 Task: Look for space in Santiago de Querétaro, Mexico from 5th June, 2023 to 16th June, 2023 for 2 adults in price range Rs.14000 to Rs.18000. Place can be entire place with 1  bedroom having 1 bed and 1 bathroom. Property type can be house, flat, guest house, hotel. Booking option can be shelf check-in. Required host language is English.
Action: Mouse moved to (455, 104)
Screenshot: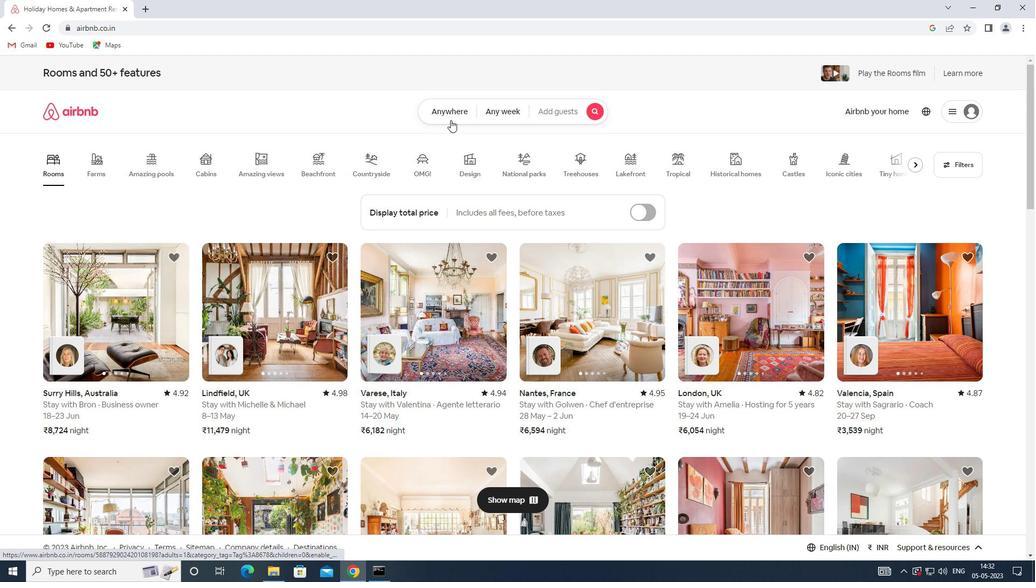 
Action: Mouse pressed left at (455, 104)
Screenshot: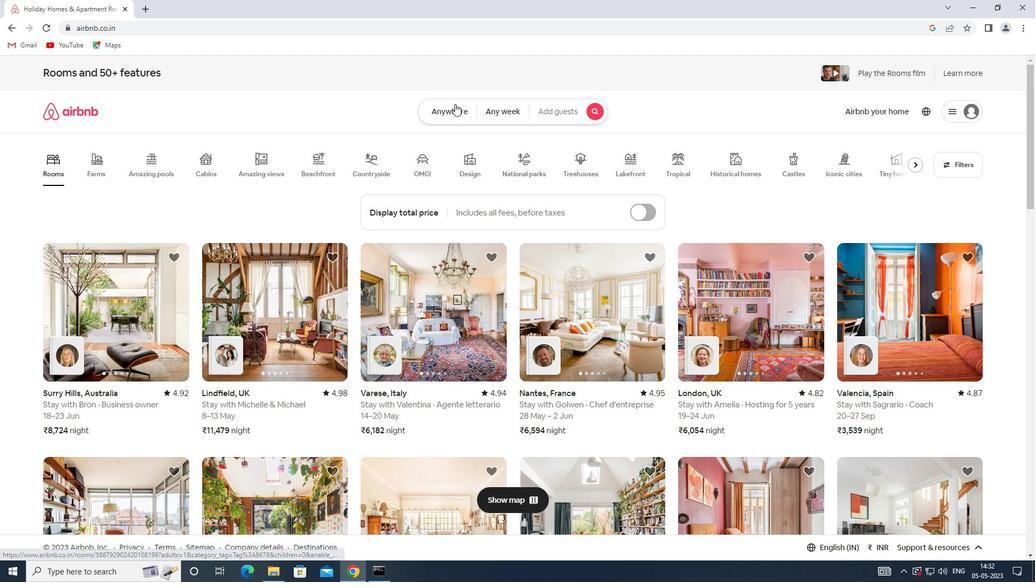 
Action: Mouse moved to (371, 143)
Screenshot: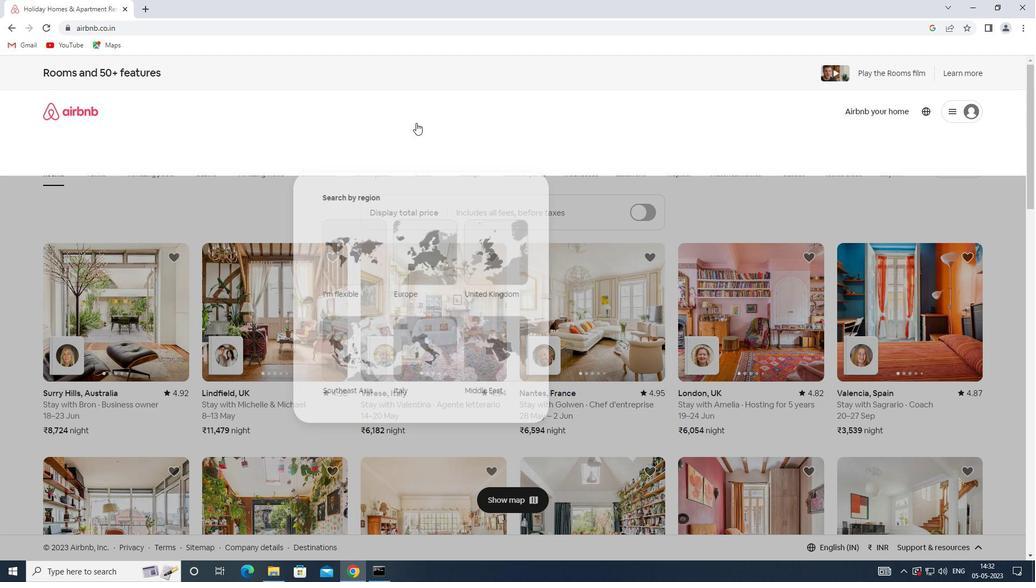 
Action: Mouse pressed left at (371, 143)
Screenshot: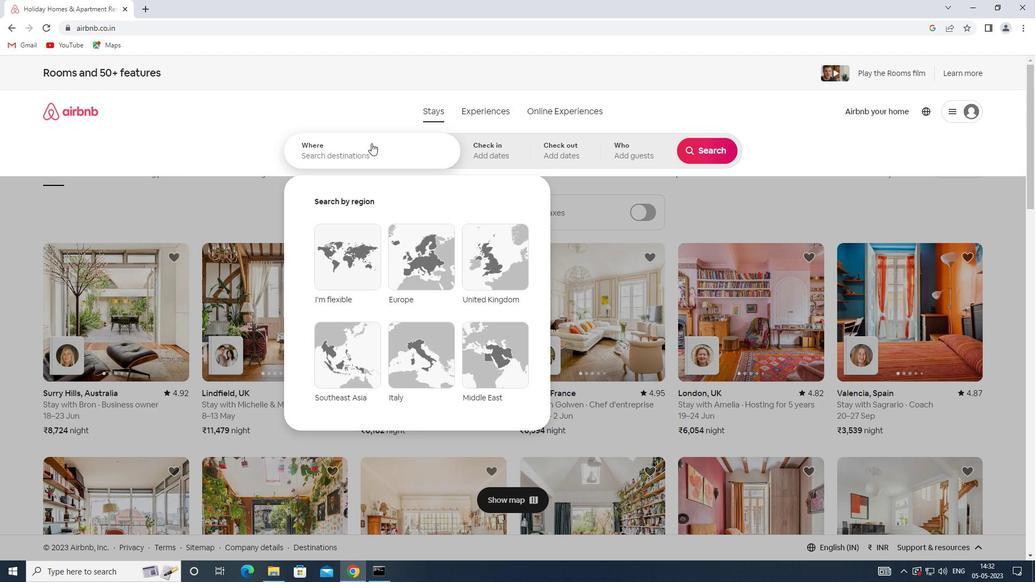
Action: Key pressed <Key.shift><Key.shift><Key.shift><Key.shift><Key.shift><Key.shift><Key.shift><Key.shift><Key.shift><Key.shift><Key.shift><Key.shift><Key.shift><Key.shift><Key.shift><Key.shift><Key.shift><Key.shift><Key.shift><Key.shift><Key.shift><Key.shift><Key.shift><Key.shift><Key.shift>SANTIAGO<Key.space>DE<Key.space><Key.shift>QUERETARO,<Key.shift><Key.shift>MEXICO
Screenshot: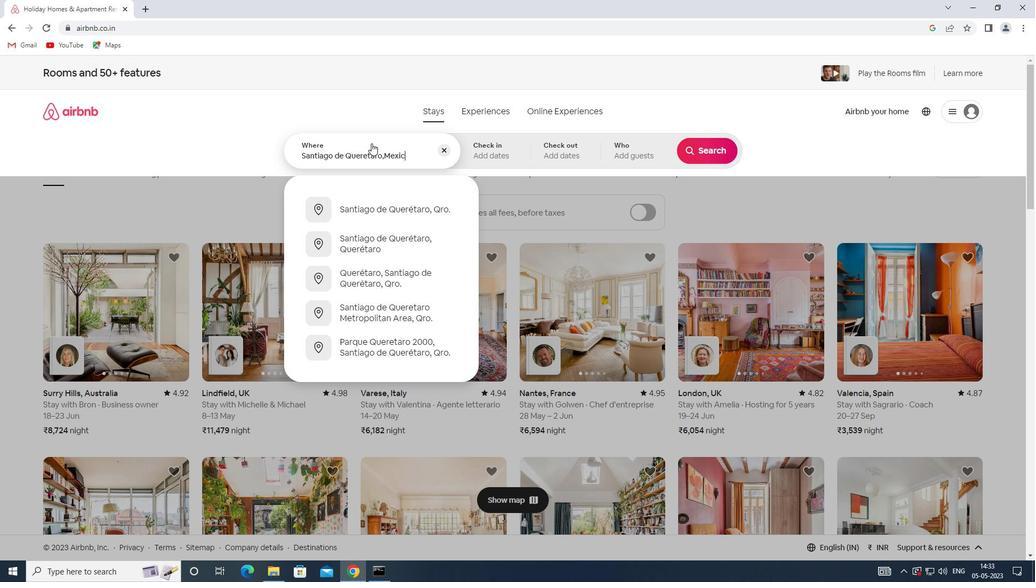 
Action: Mouse moved to (488, 156)
Screenshot: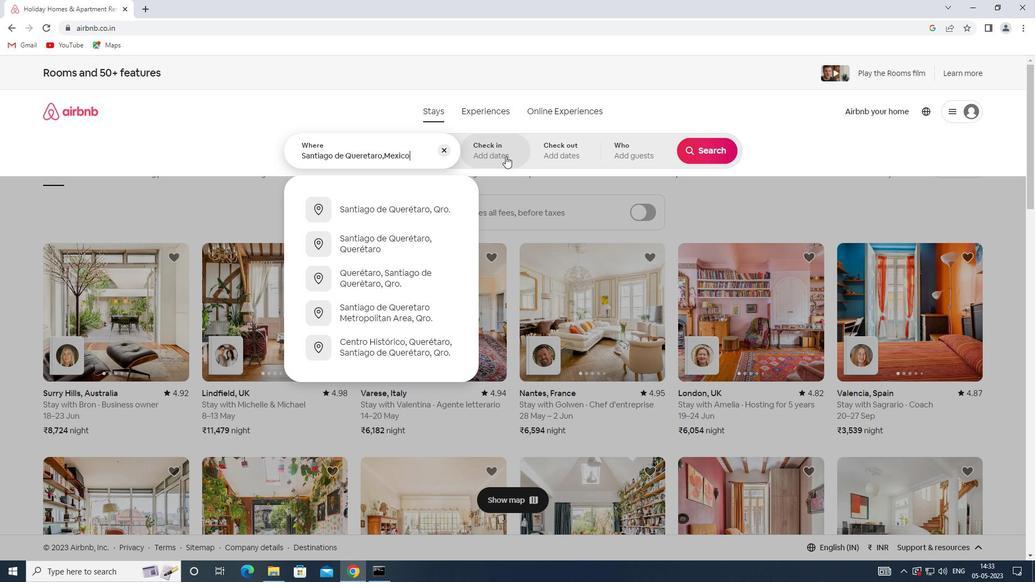 
Action: Mouse pressed left at (488, 156)
Screenshot: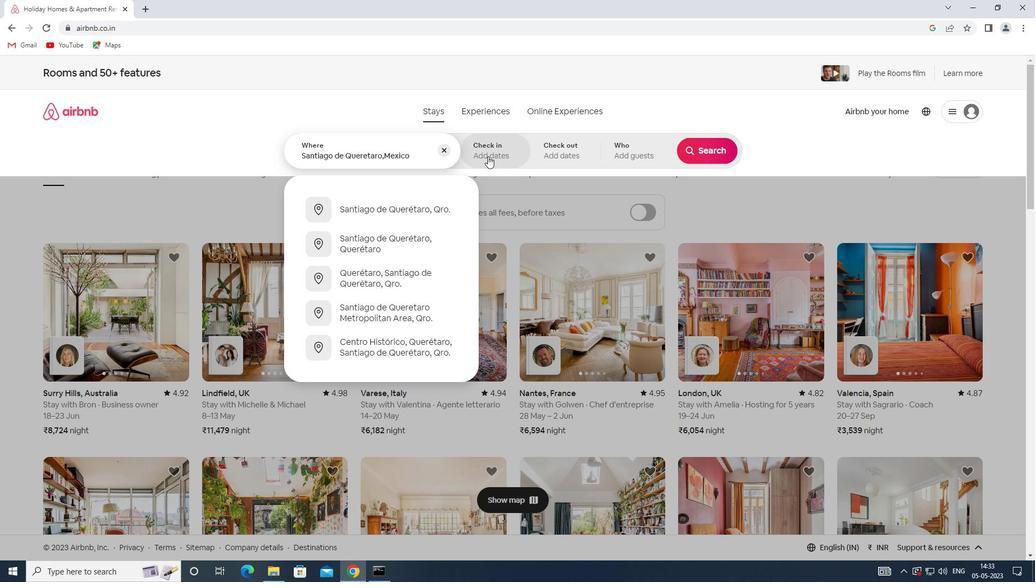 
Action: Mouse moved to (565, 310)
Screenshot: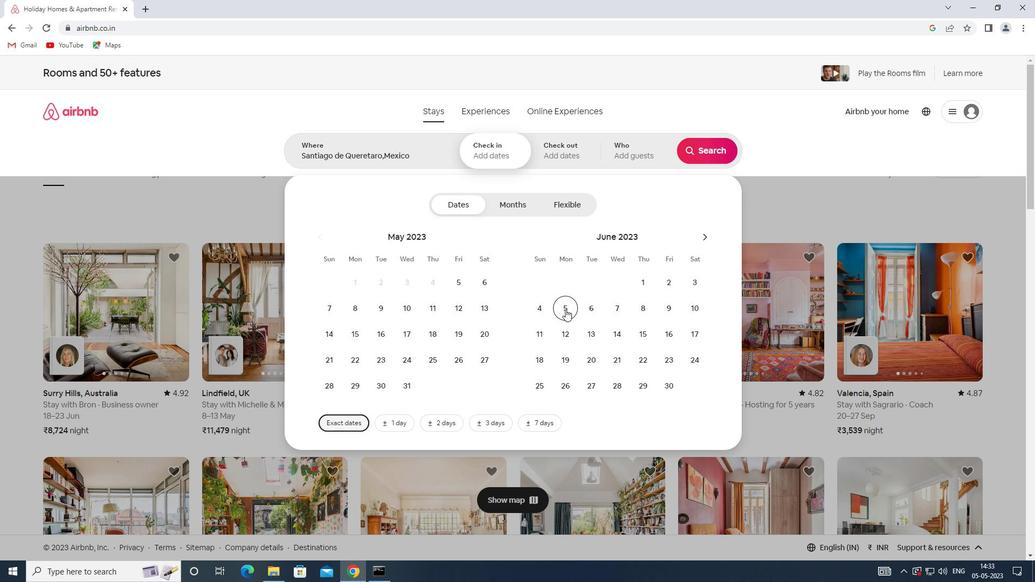 
Action: Mouse pressed left at (565, 310)
Screenshot: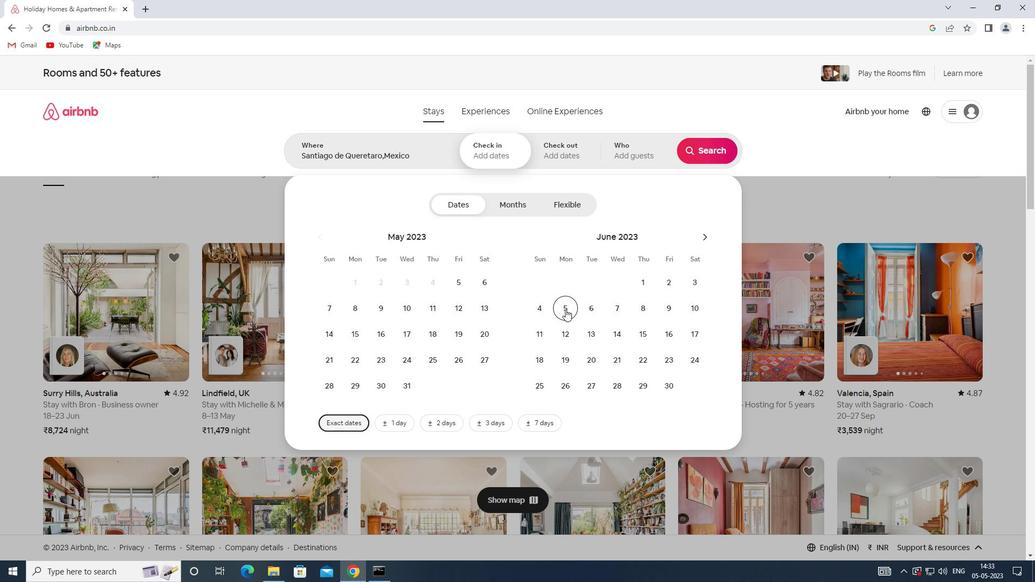 
Action: Mouse moved to (673, 333)
Screenshot: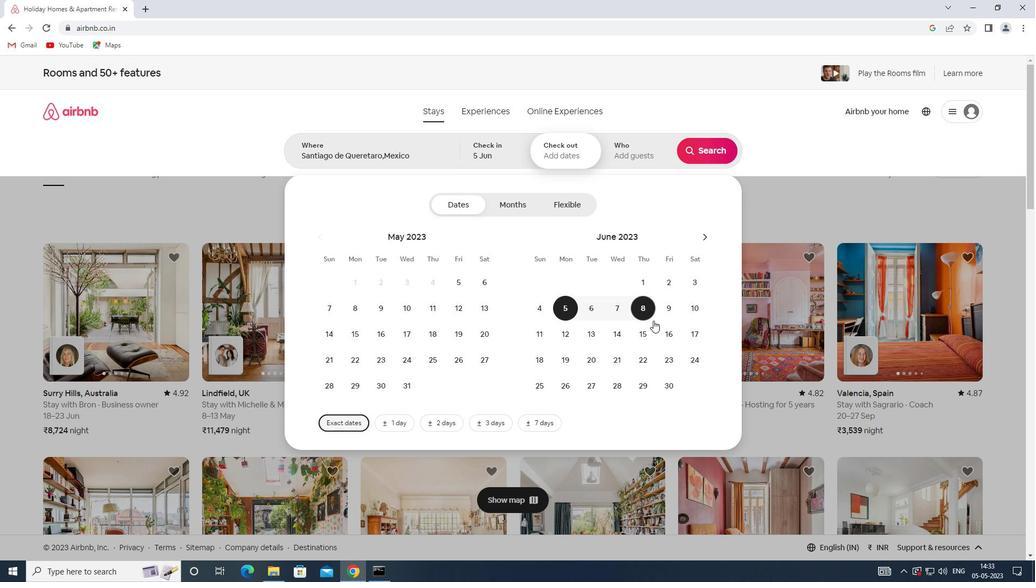 
Action: Mouse pressed left at (673, 333)
Screenshot: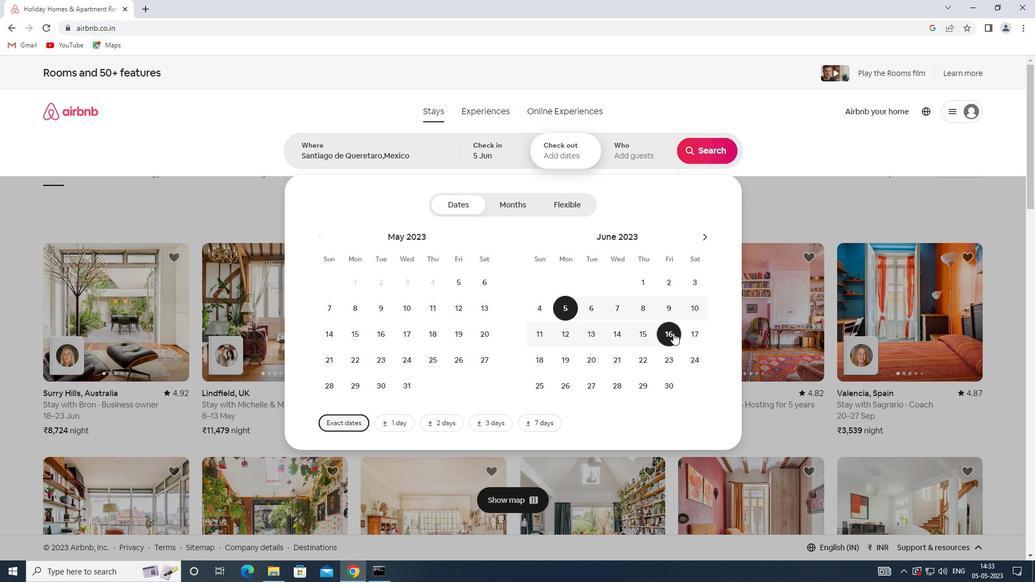 
Action: Mouse moved to (622, 158)
Screenshot: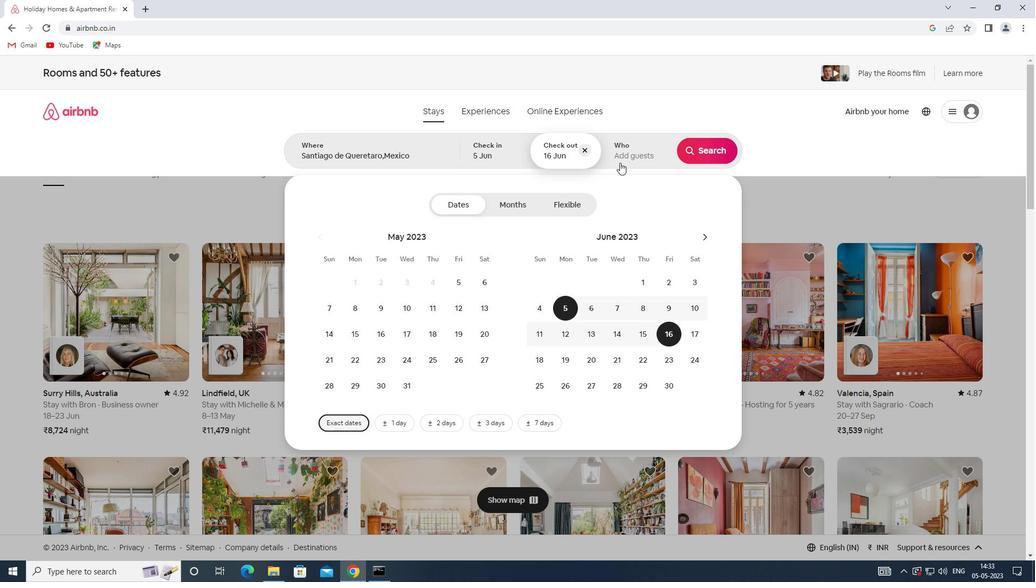 
Action: Mouse pressed left at (622, 158)
Screenshot: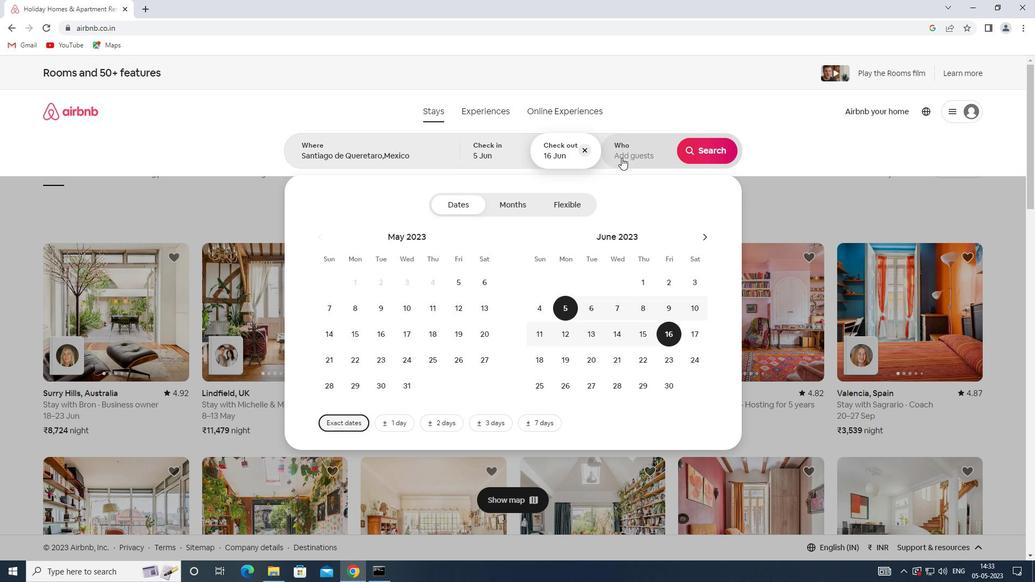 
Action: Mouse moved to (712, 207)
Screenshot: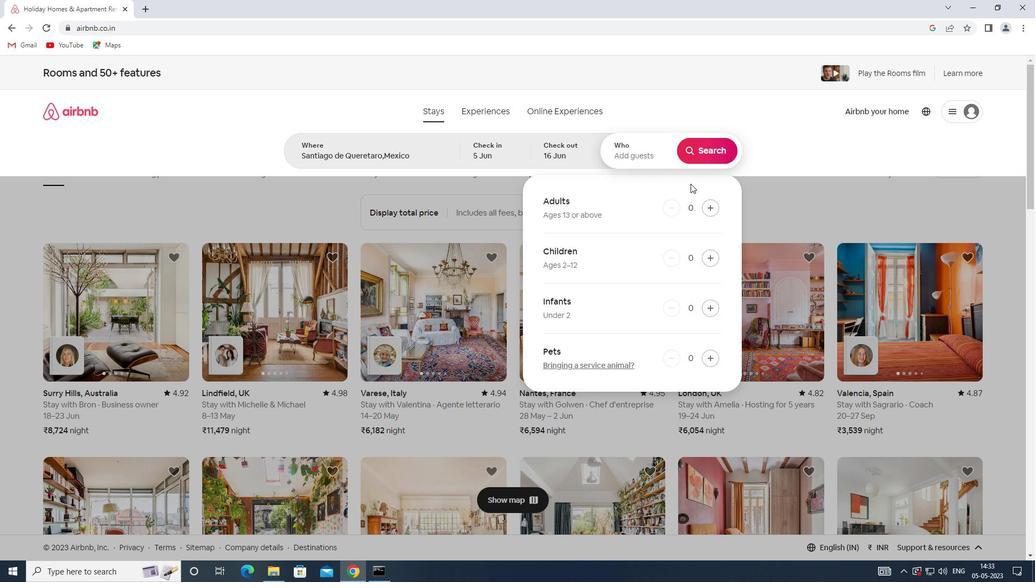 
Action: Mouse pressed left at (712, 207)
Screenshot: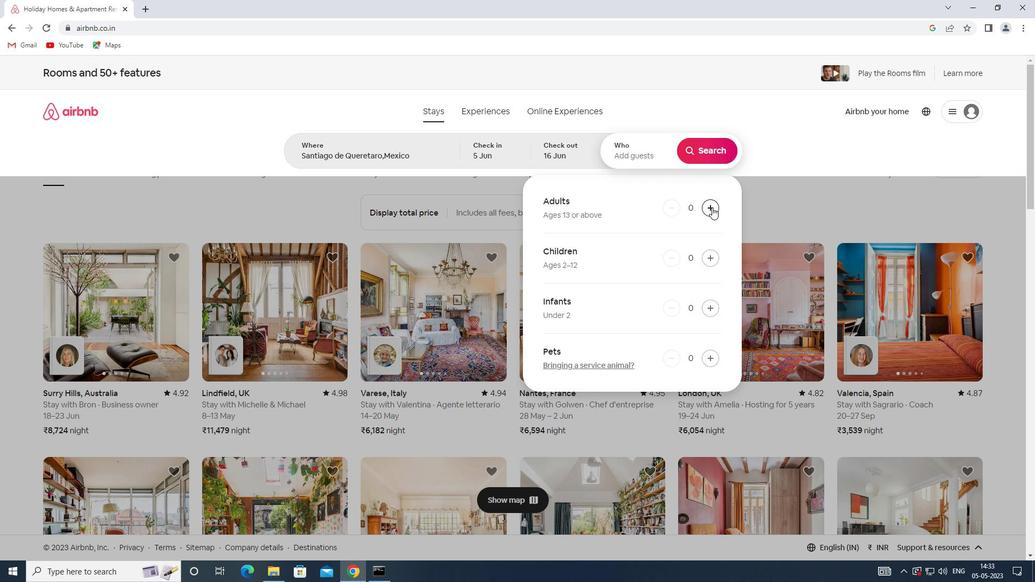 
Action: Mouse pressed left at (712, 207)
Screenshot: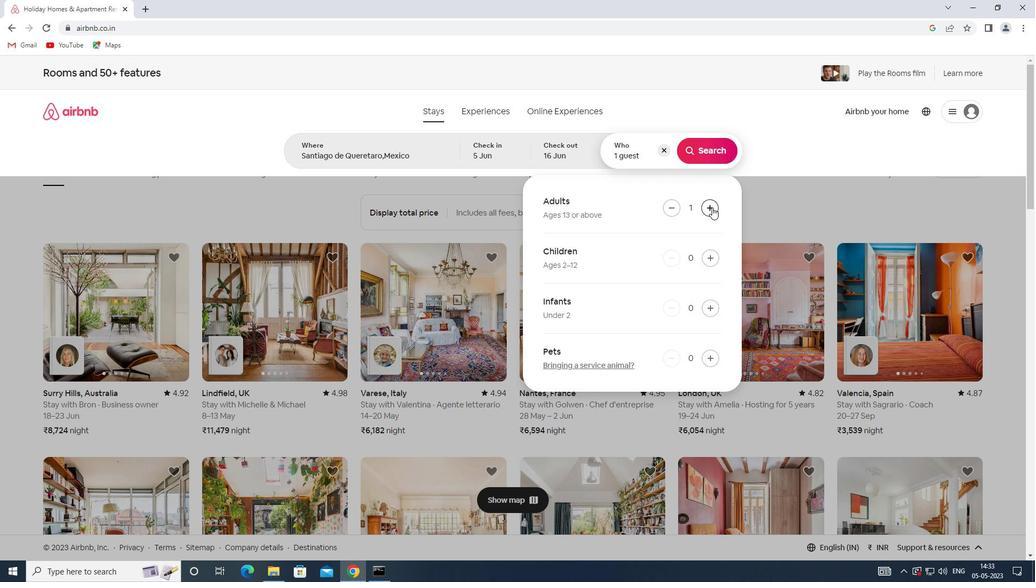 
Action: Mouse moved to (719, 146)
Screenshot: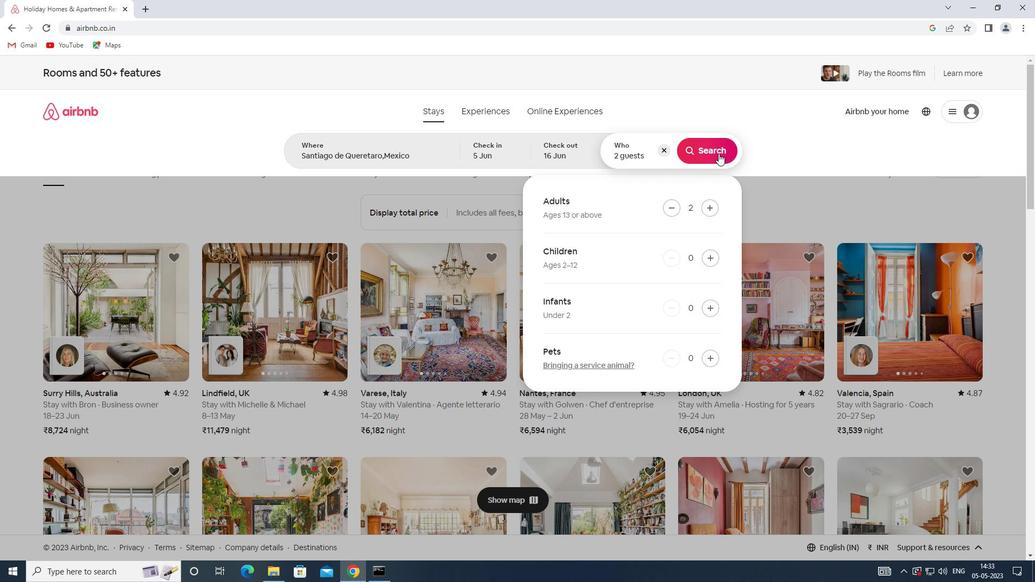 
Action: Mouse pressed left at (719, 146)
Screenshot: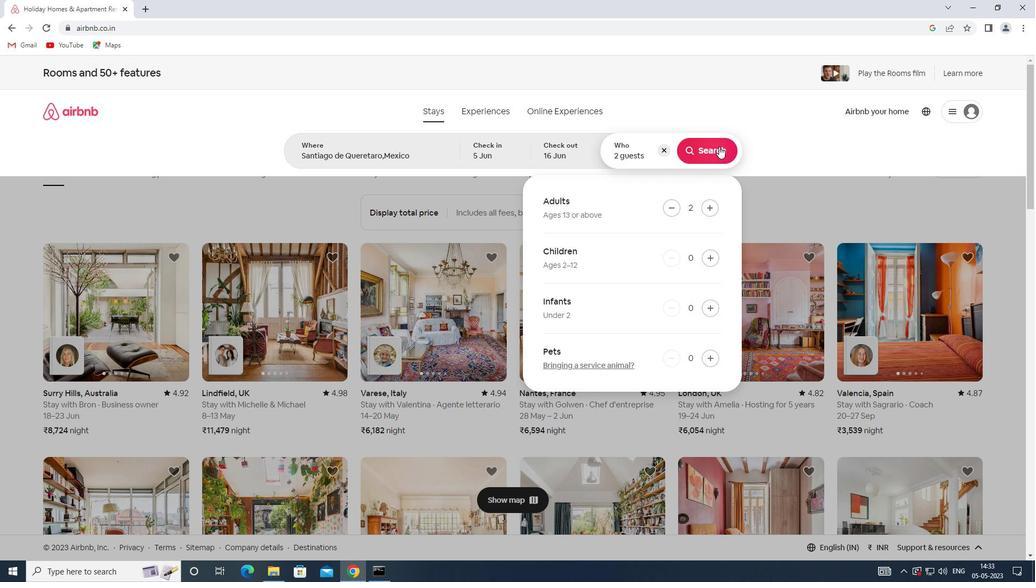 
Action: Mouse moved to (975, 116)
Screenshot: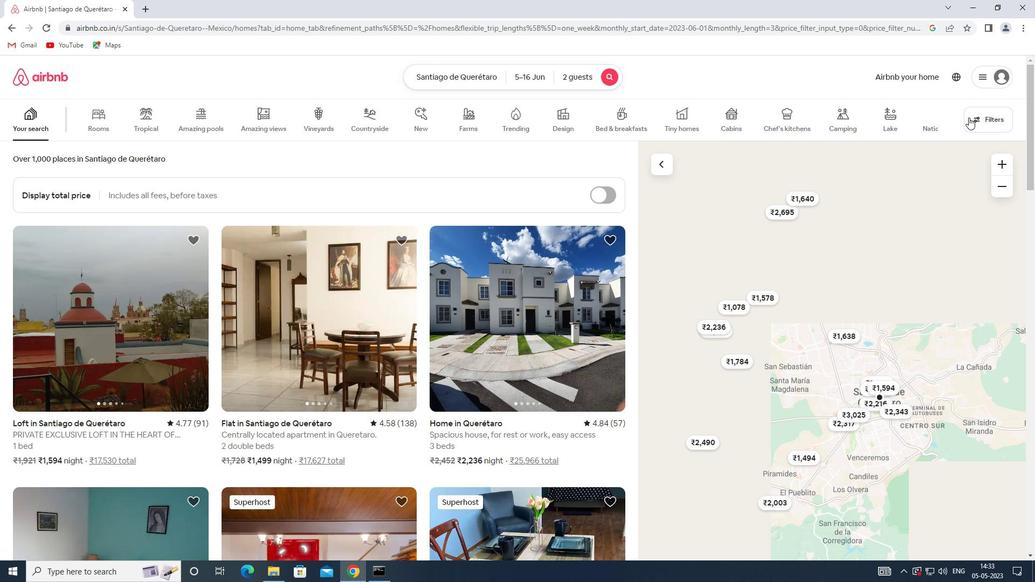 
Action: Mouse pressed left at (975, 116)
Screenshot: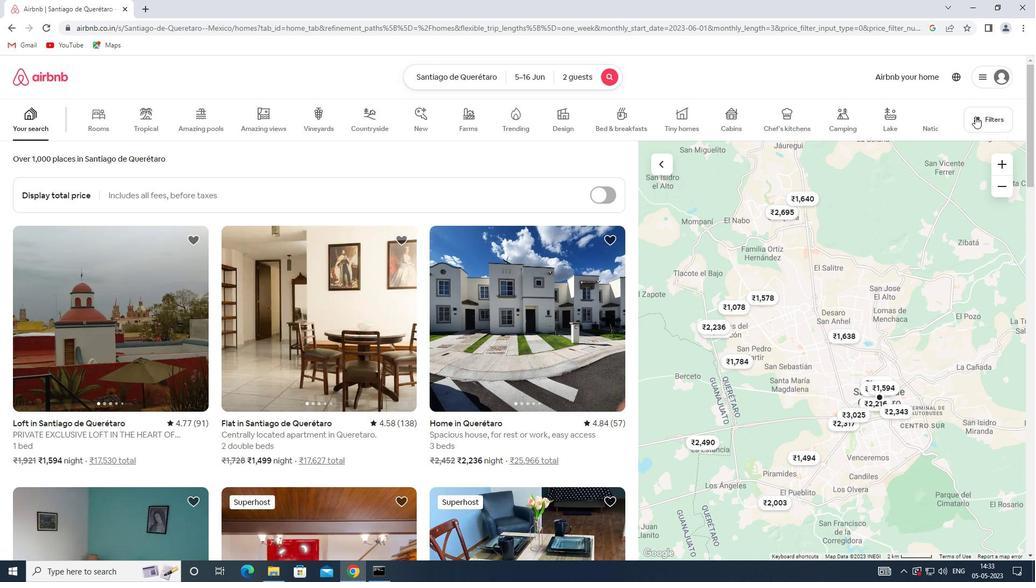 
Action: Mouse moved to (390, 384)
Screenshot: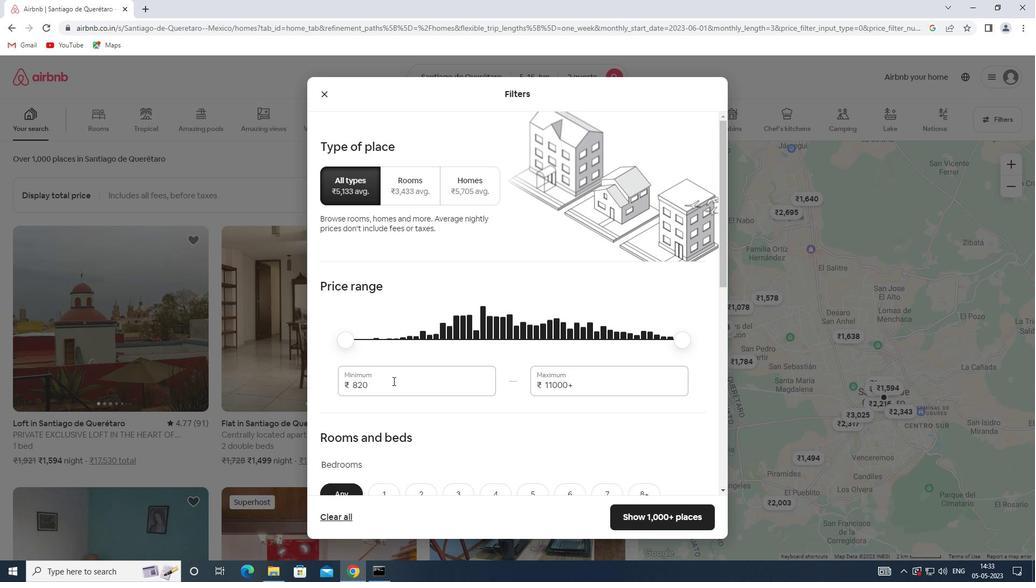
Action: Mouse pressed left at (390, 384)
Screenshot: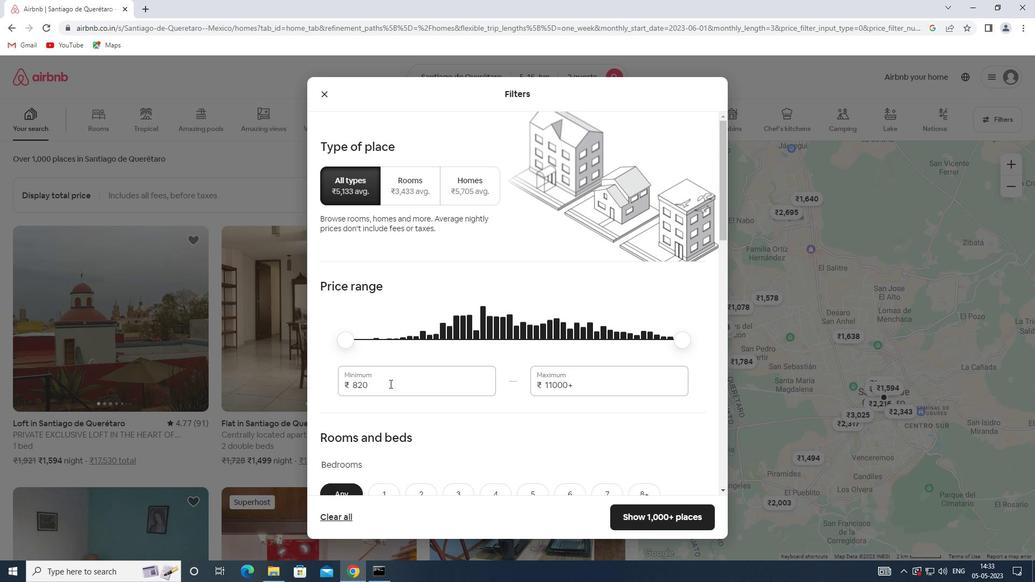 
Action: Mouse moved to (347, 387)
Screenshot: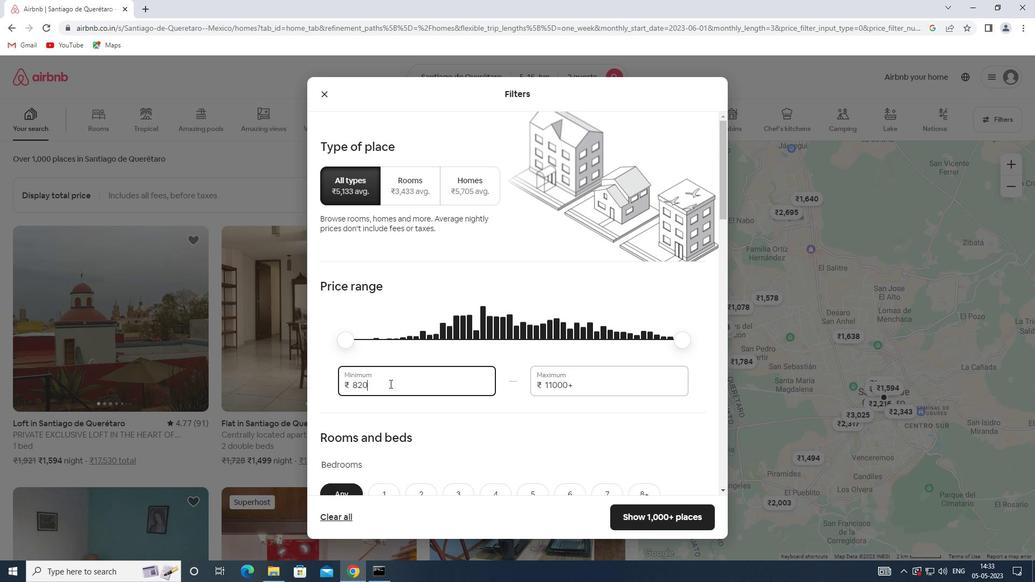 
Action: Key pressed 14000
Screenshot: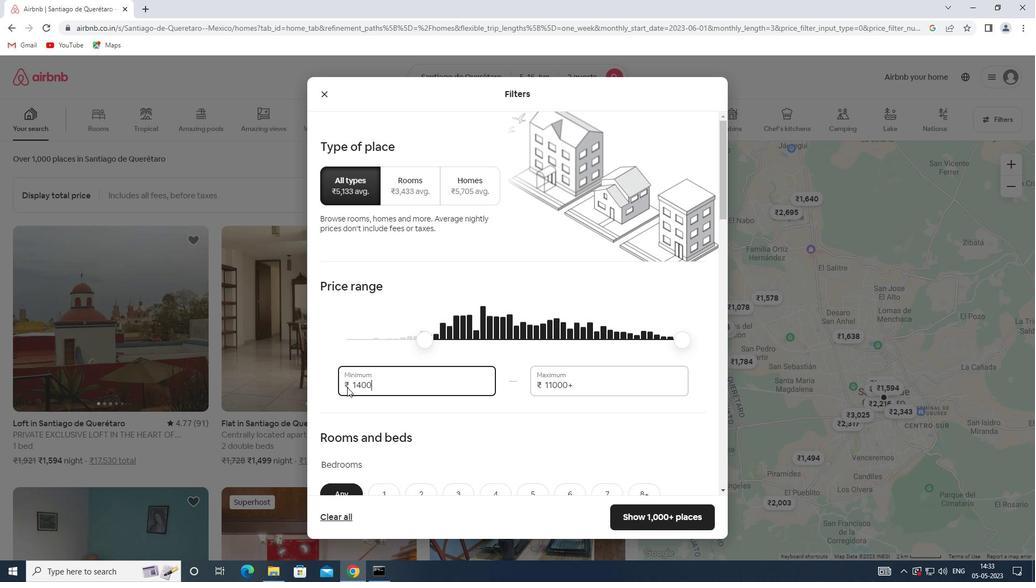 
Action: Mouse moved to (589, 386)
Screenshot: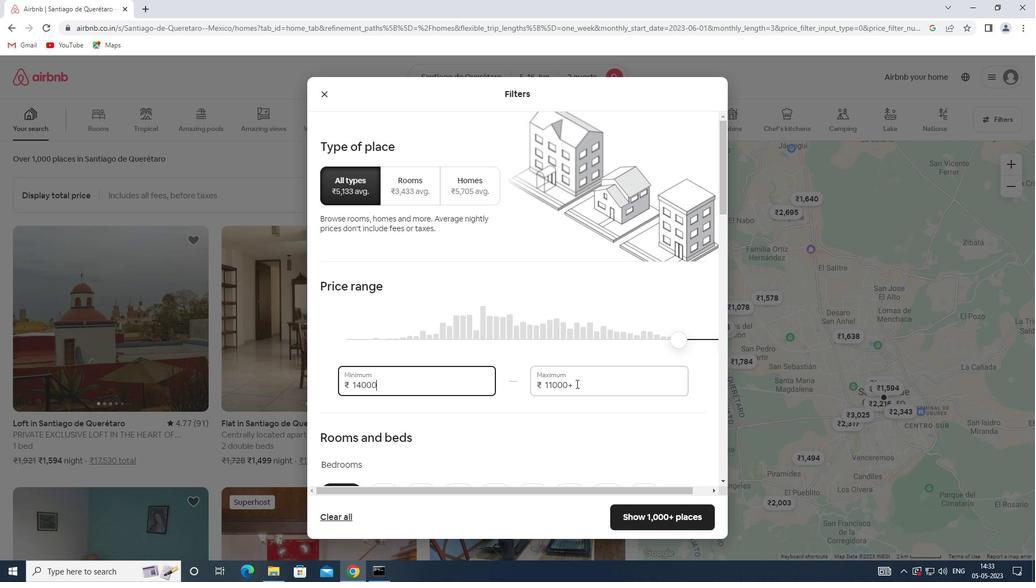 
Action: Mouse pressed left at (589, 386)
Screenshot: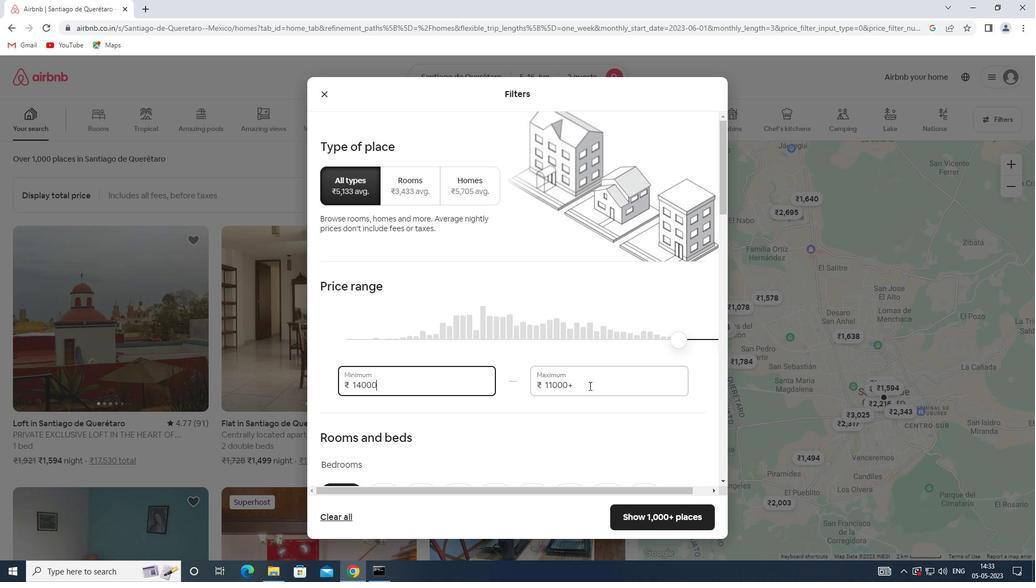 
Action: Mouse moved to (499, 394)
Screenshot: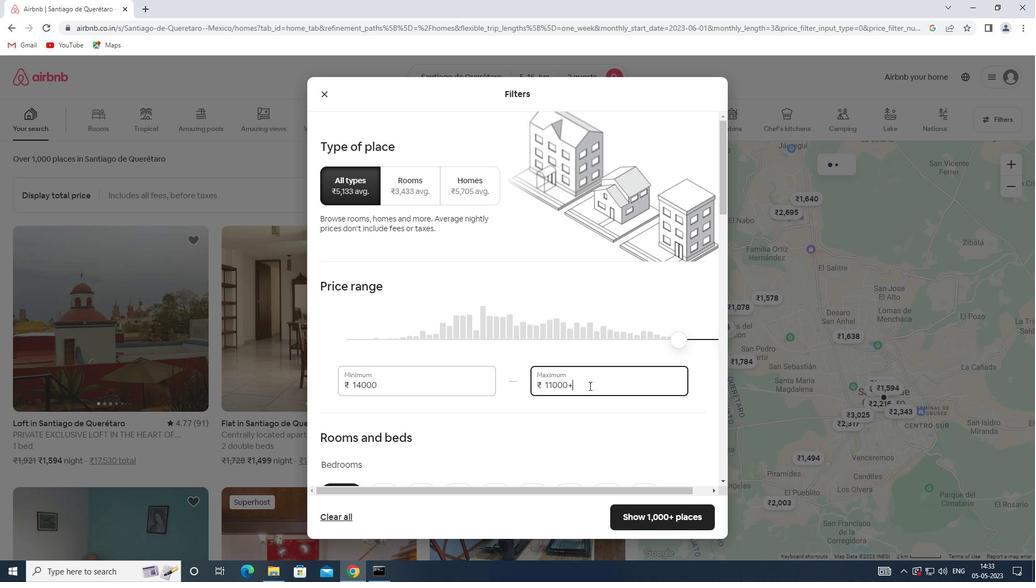 
Action: Key pressed 18000
Screenshot: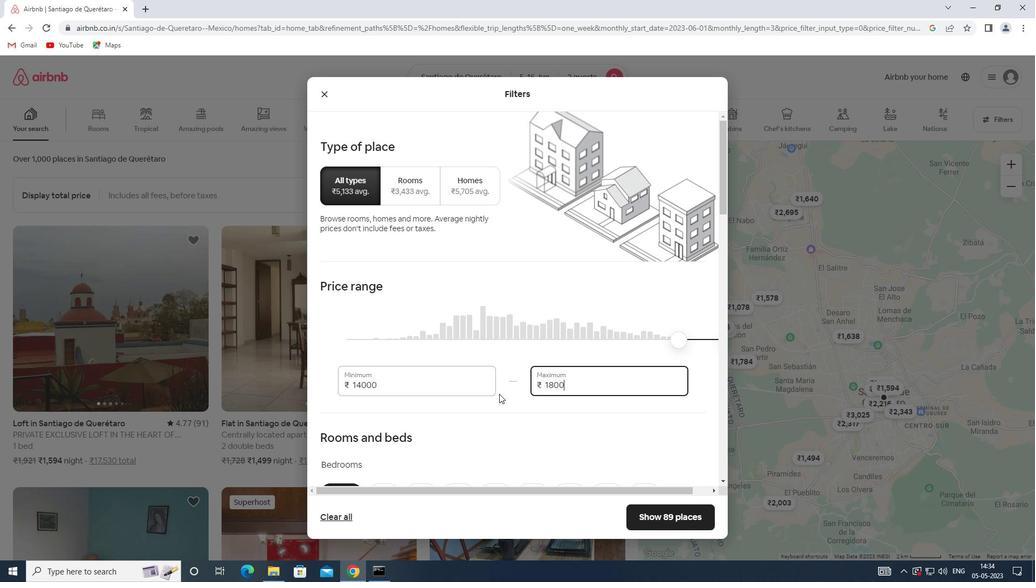 
Action: Mouse moved to (414, 390)
Screenshot: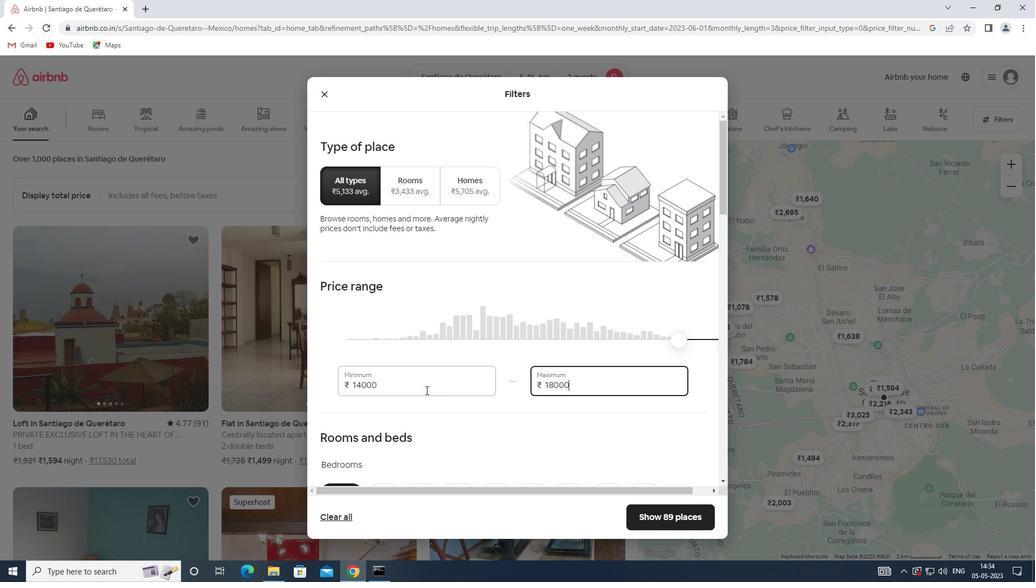 
Action: Mouse scrolled (414, 389) with delta (0, 0)
Screenshot: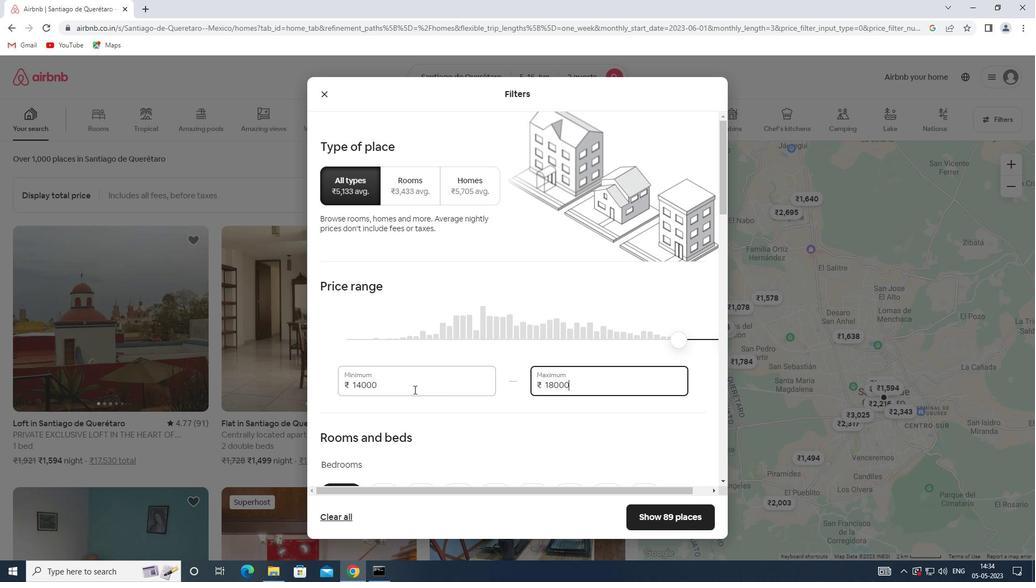 
Action: Mouse scrolled (414, 389) with delta (0, 0)
Screenshot: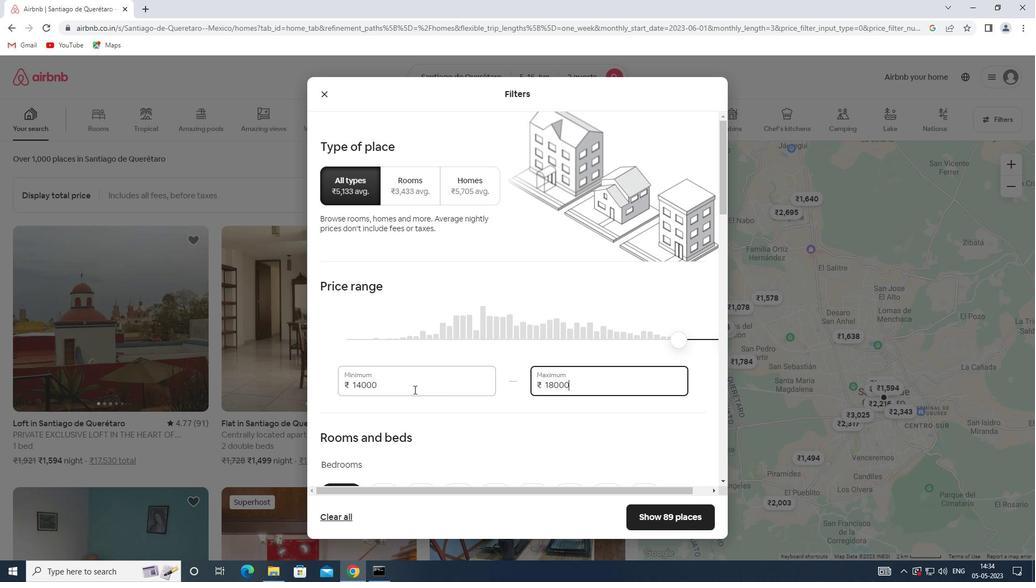 
Action: Mouse scrolled (414, 389) with delta (0, 0)
Screenshot: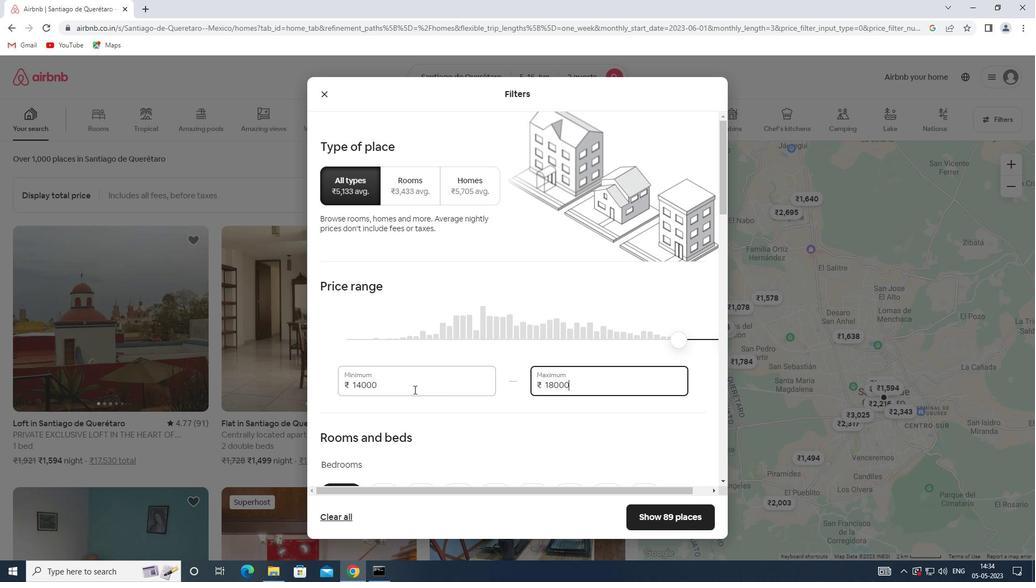 
Action: Mouse moved to (414, 389)
Screenshot: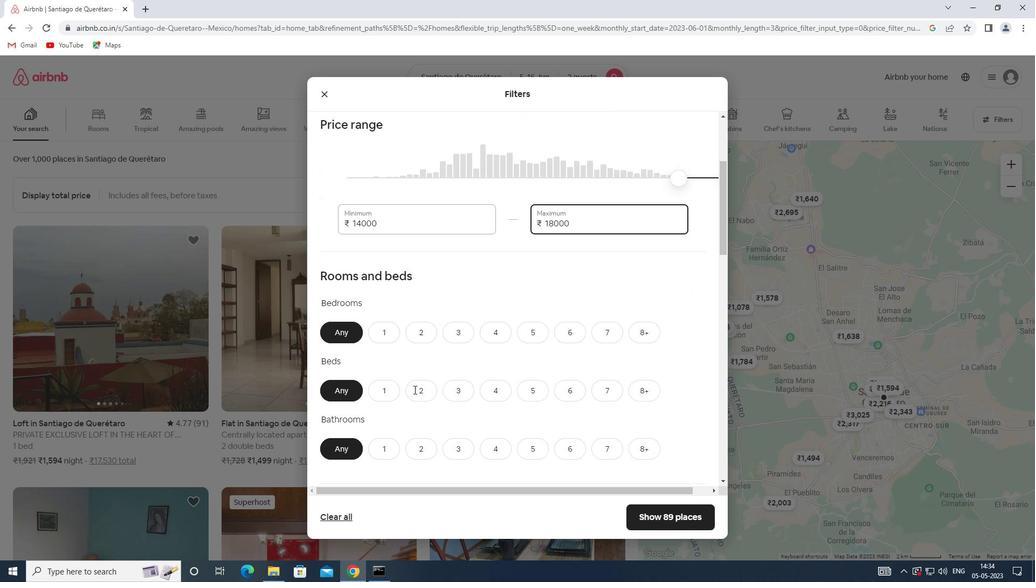 
Action: Mouse scrolled (414, 388) with delta (0, 0)
Screenshot: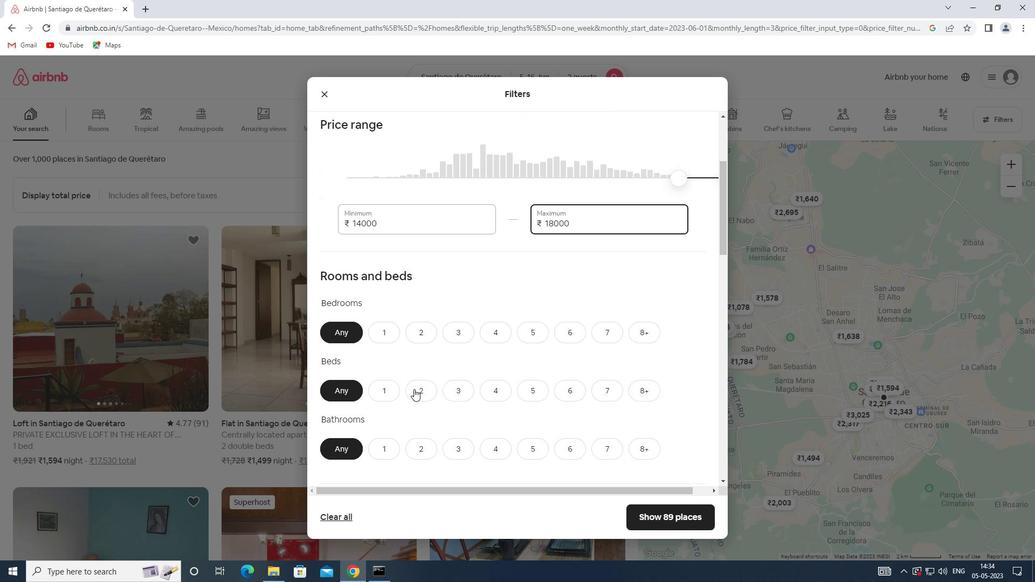 
Action: Mouse scrolled (414, 388) with delta (0, 0)
Screenshot: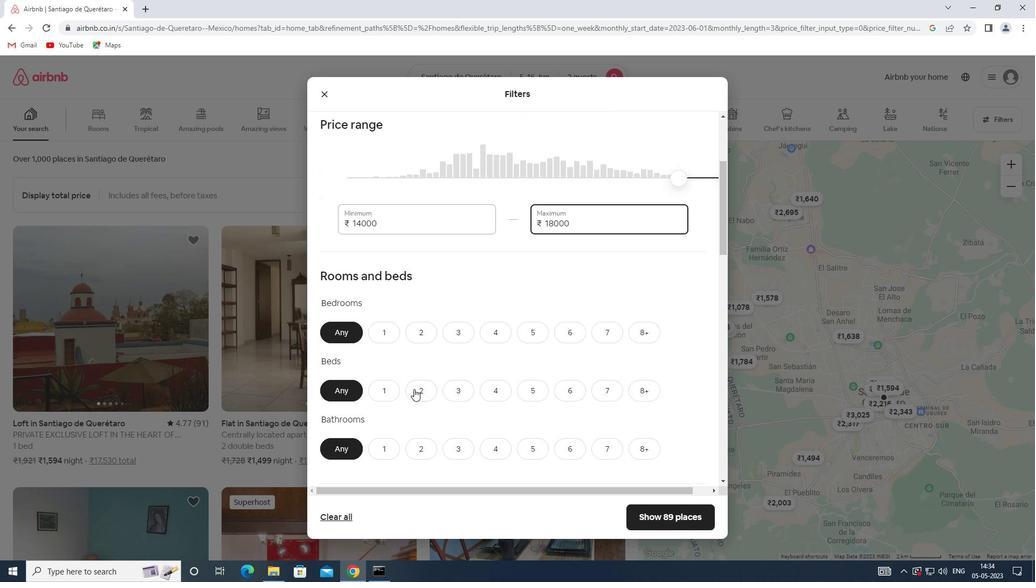 
Action: Mouse moved to (415, 387)
Screenshot: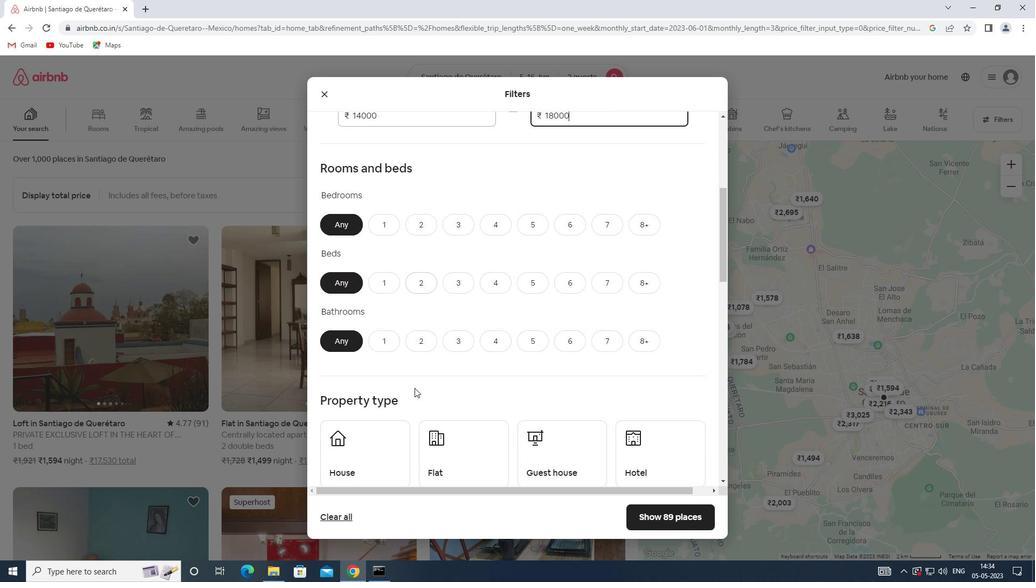 
Action: Mouse scrolled (415, 387) with delta (0, 0)
Screenshot: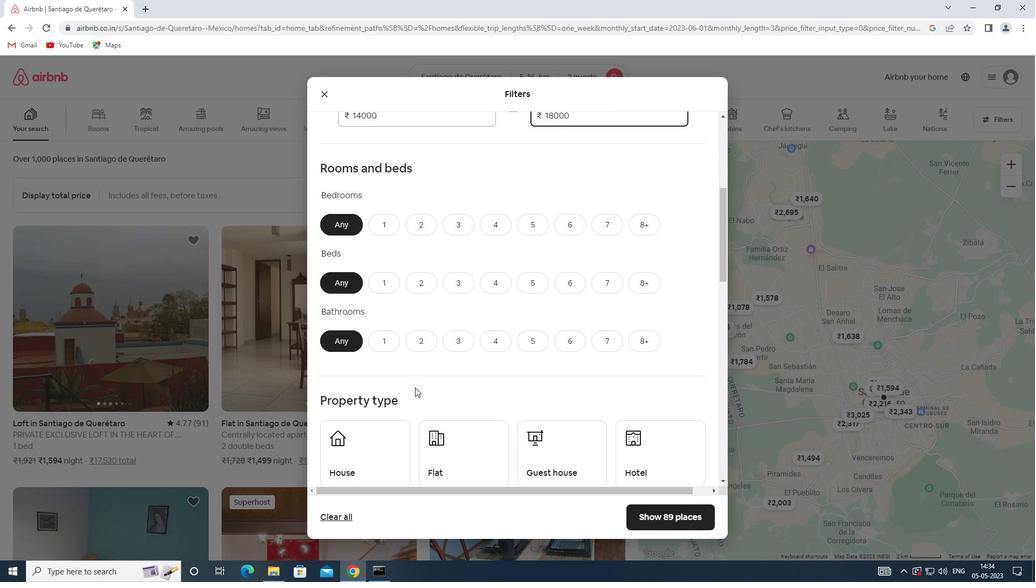 
Action: Mouse scrolled (415, 387) with delta (0, 0)
Screenshot: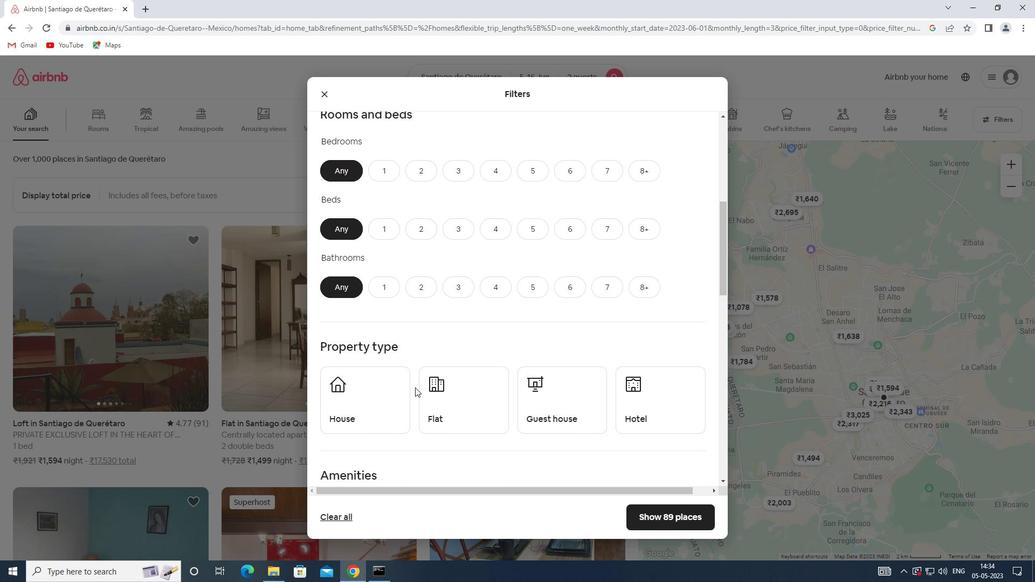 
Action: Mouse moved to (381, 118)
Screenshot: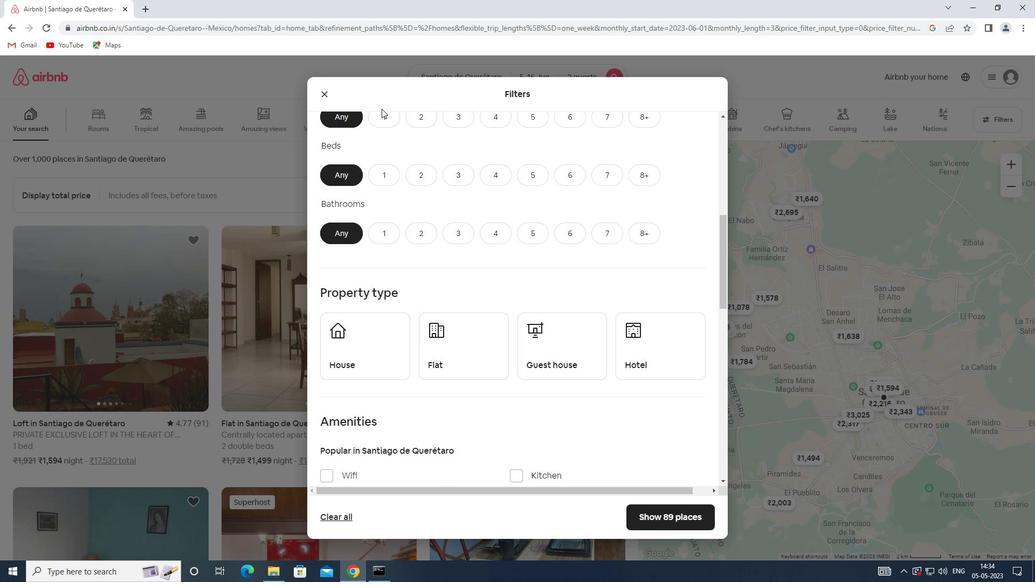
Action: Mouse pressed left at (381, 118)
Screenshot: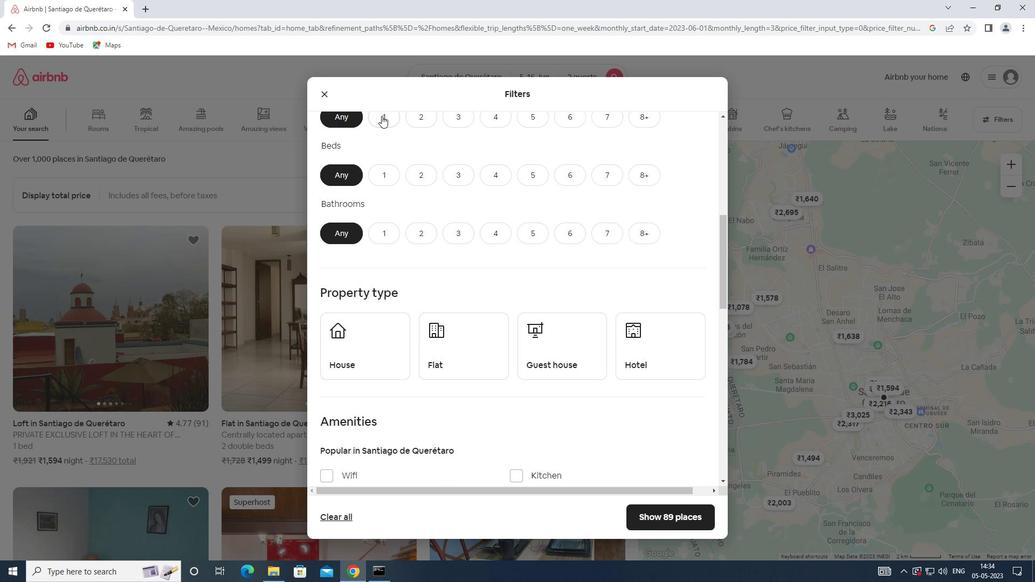 
Action: Mouse moved to (383, 172)
Screenshot: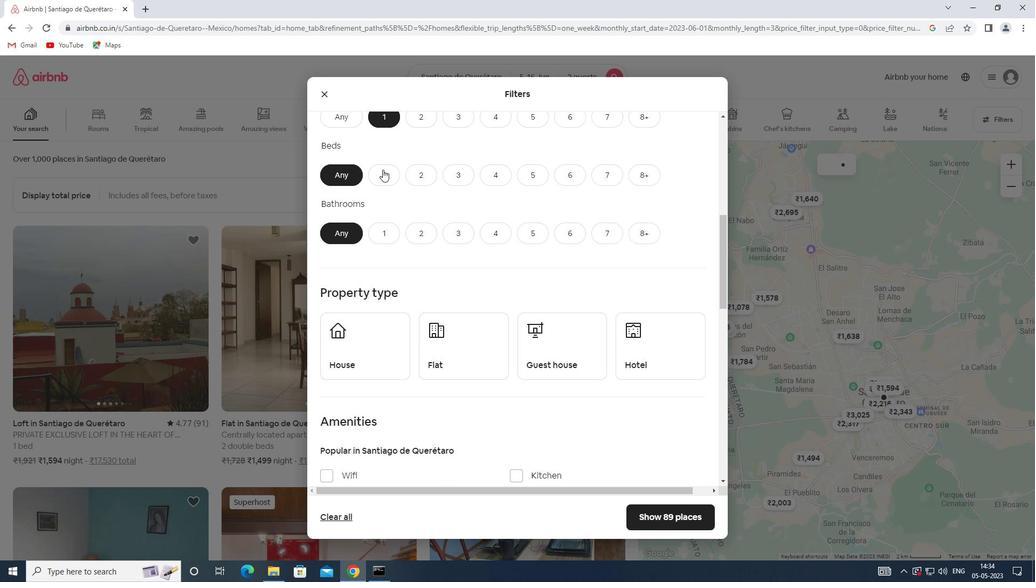 
Action: Mouse pressed left at (383, 172)
Screenshot: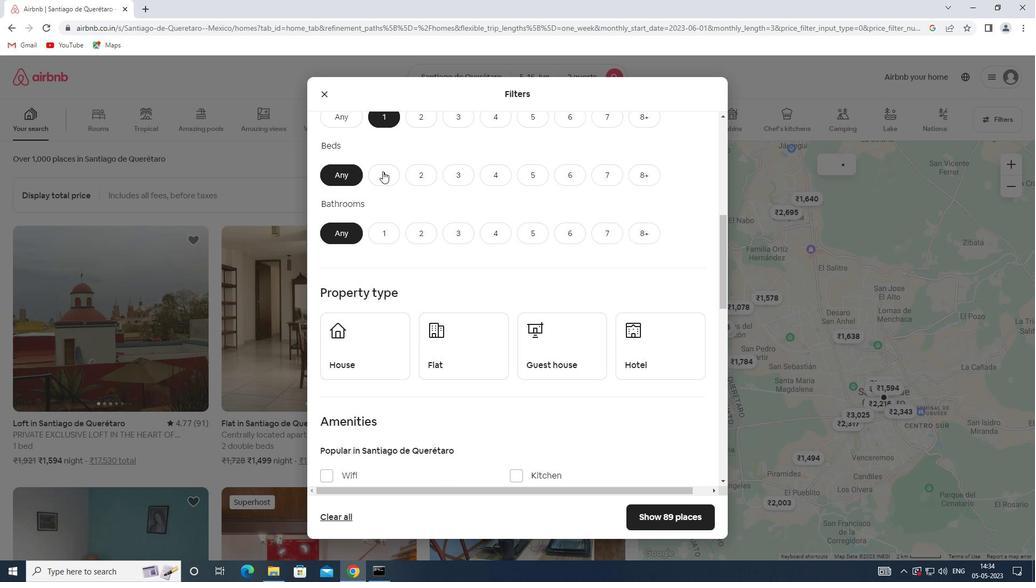
Action: Mouse moved to (379, 234)
Screenshot: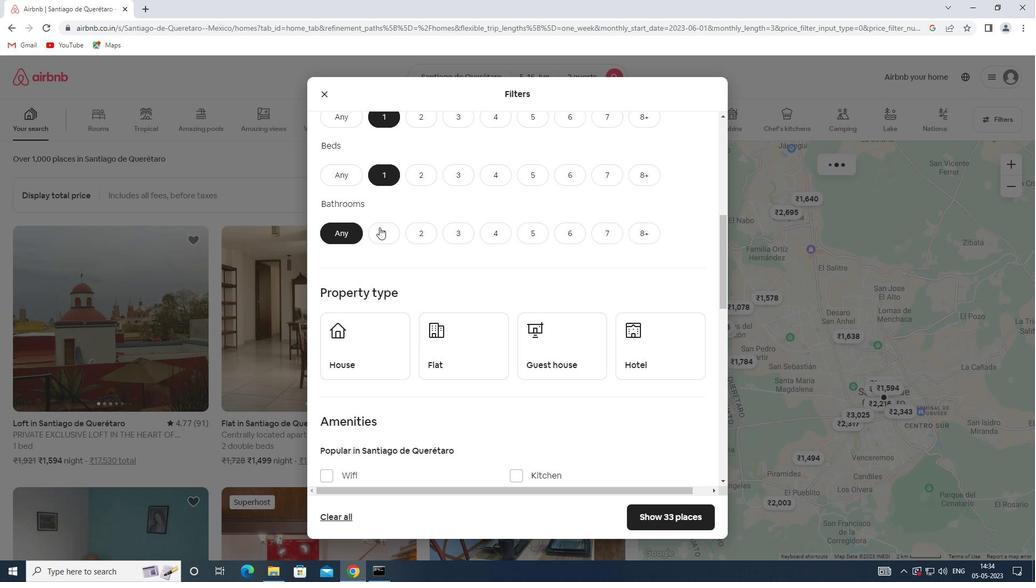 
Action: Mouse pressed left at (379, 234)
Screenshot: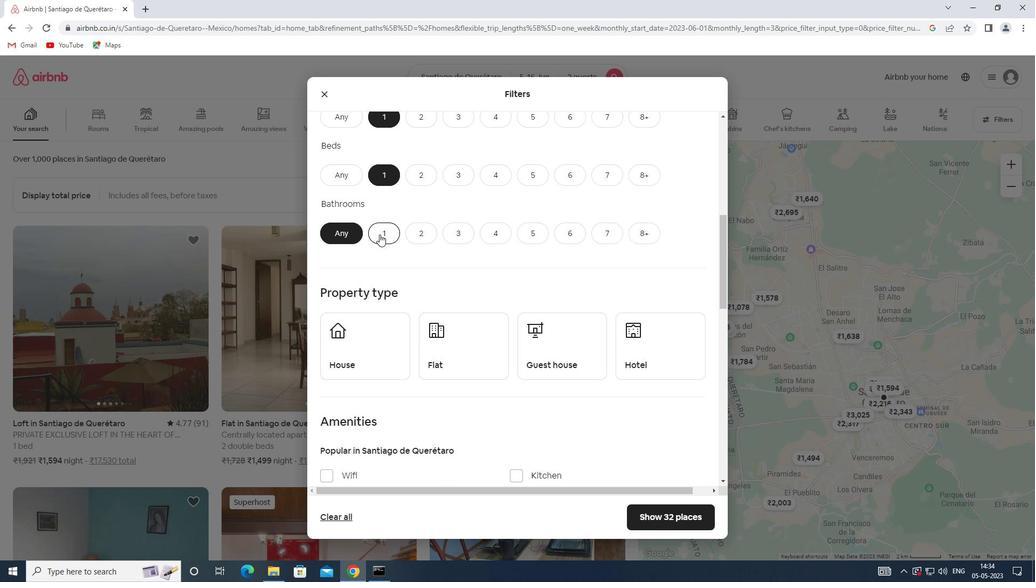 
Action: Mouse moved to (375, 339)
Screenshot: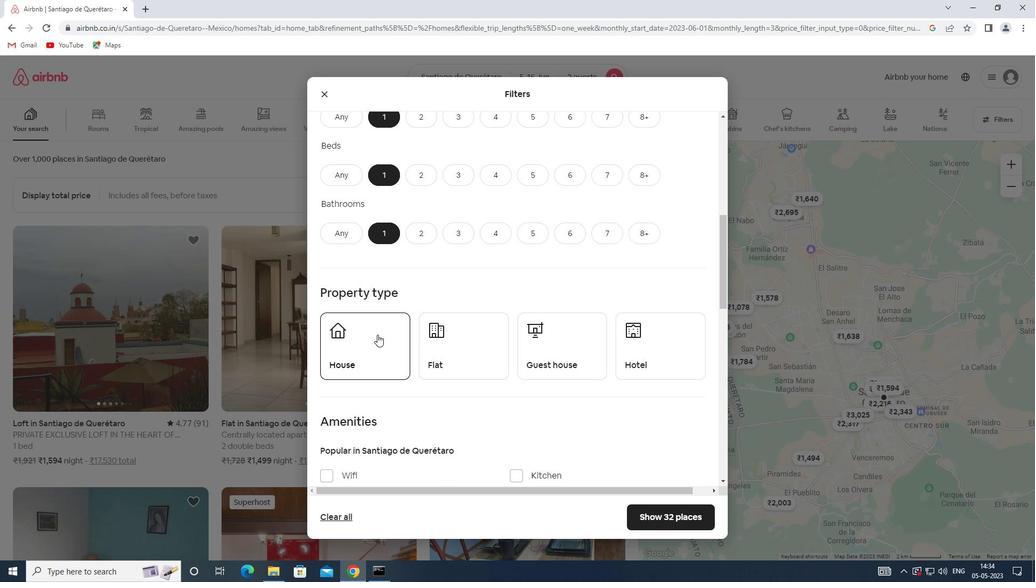 
Action: Mouse pressed left at (375, 339)
Screenshot: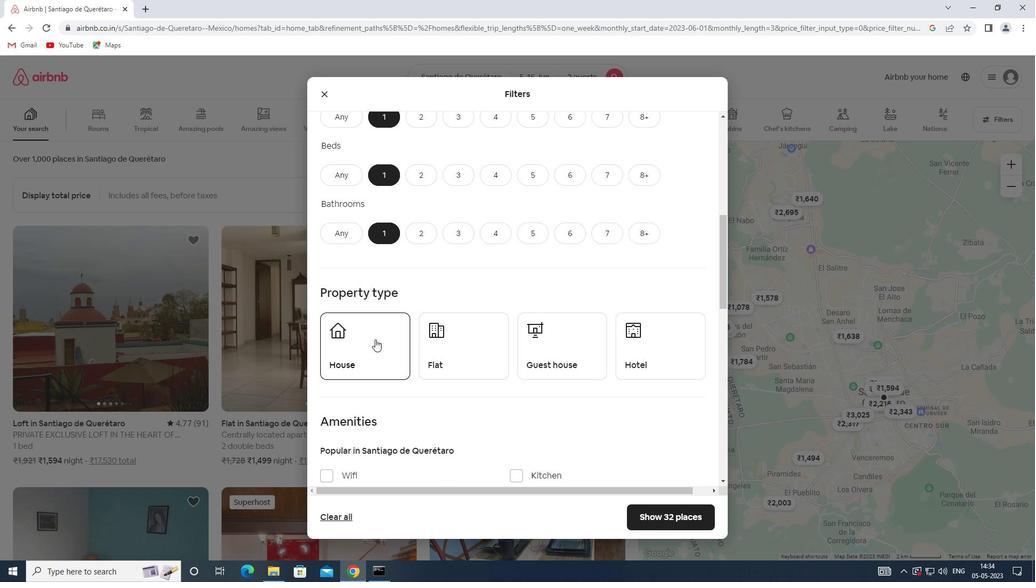 
Action: Mouse moved to (440, 361)
Screenshot: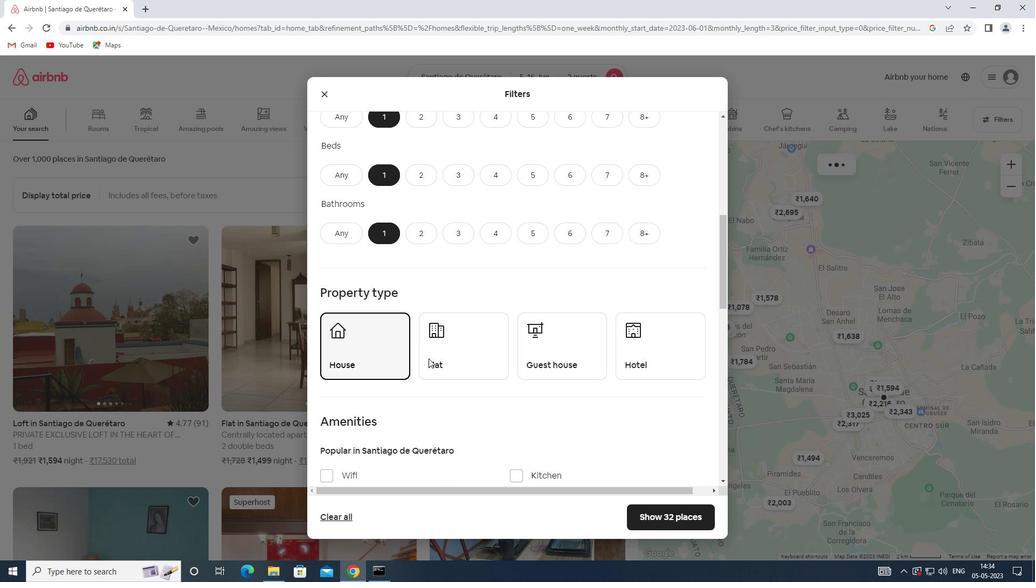
Action: Mouse pressed left at (440, 361)
Screenshot: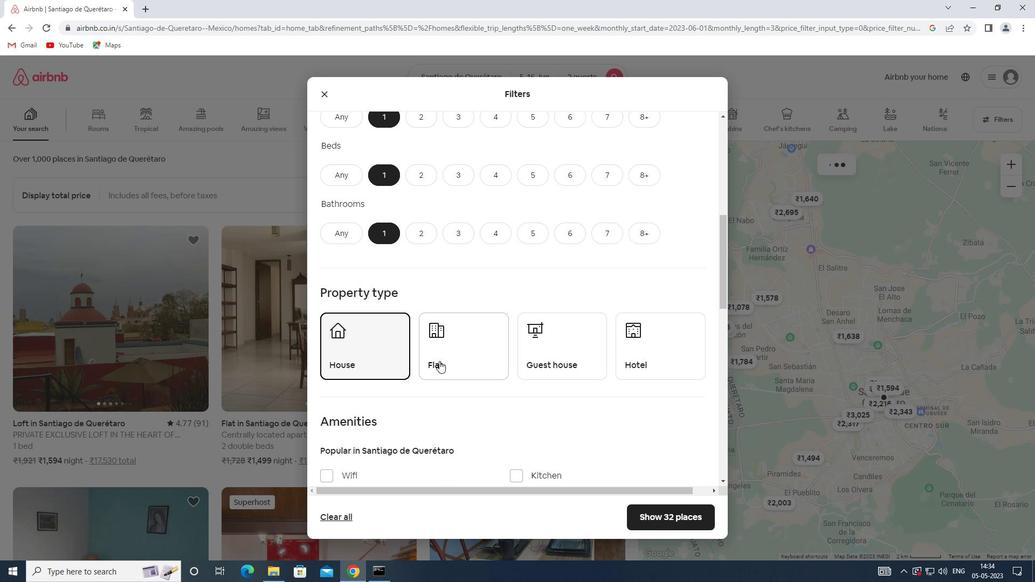 
Action: Mouse moved to (556, 356)
Screenshot: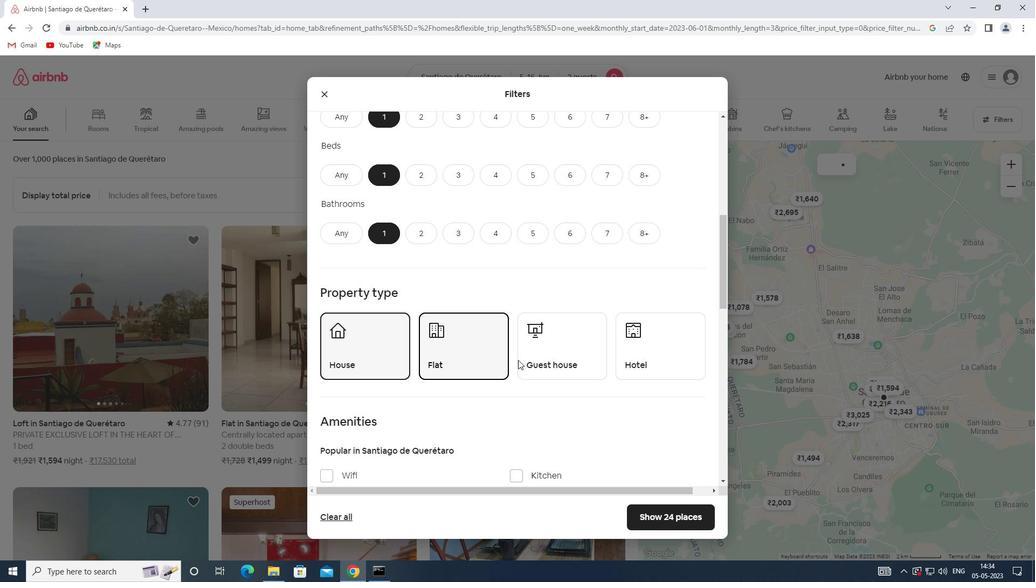 
Action: Mouse pressed left at (556, 356)
Screenshot: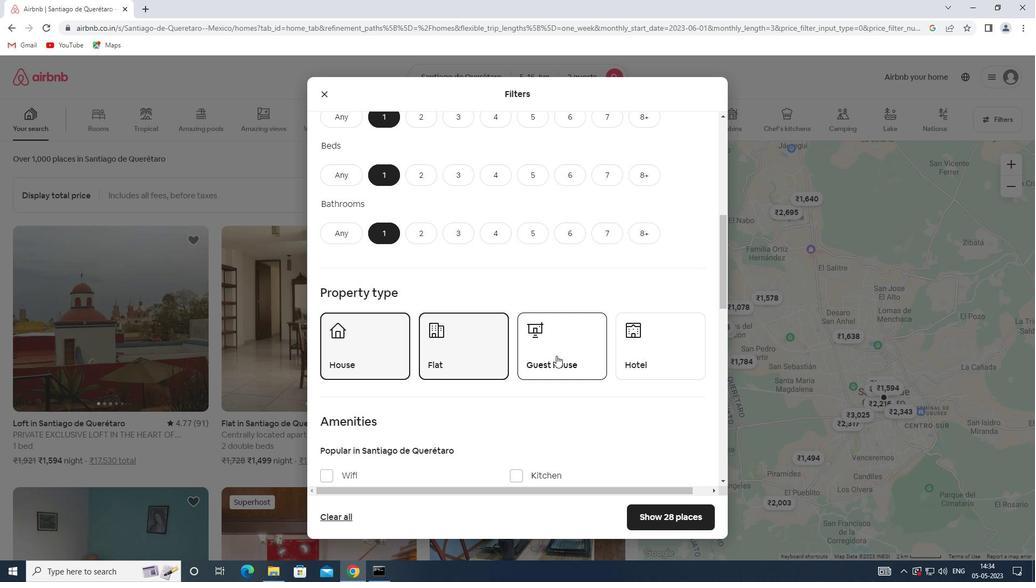 
Action: Mouse moved to (626, 352)
Screenshot: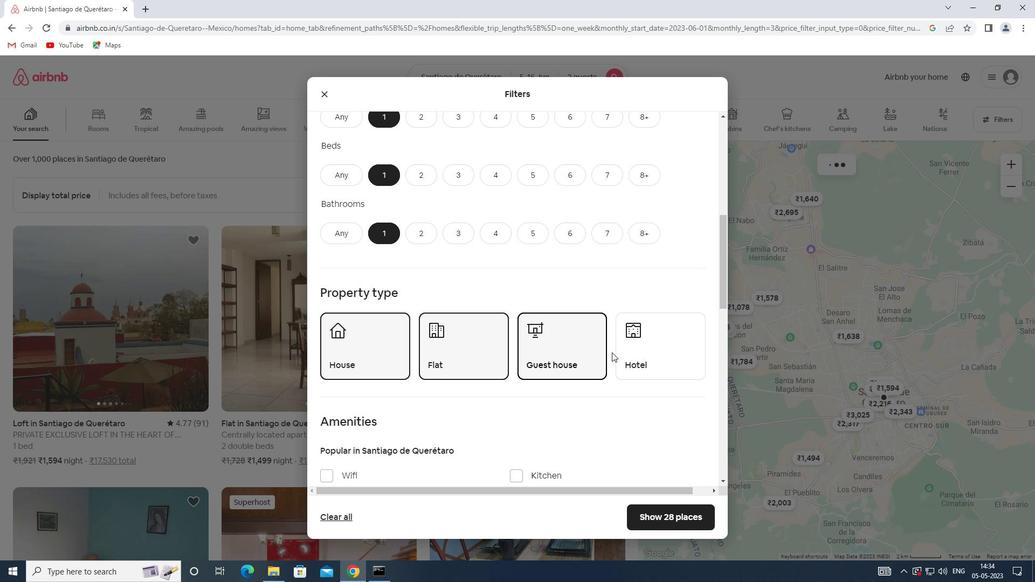 
Action: Mouse pressed left at (626, 352)
Screenshot: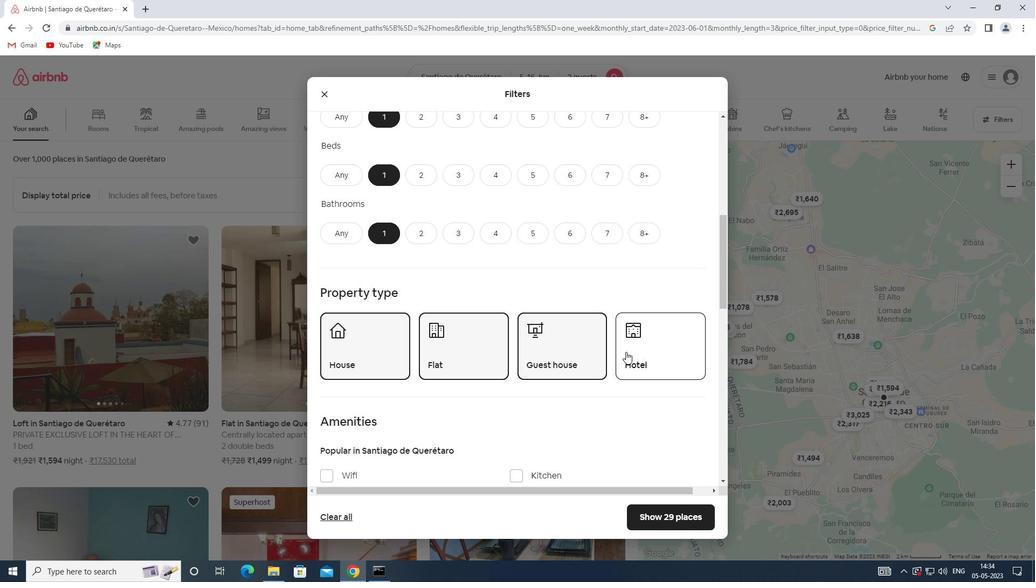 
Action: Mouse moved to (581, 336)
Screenshot: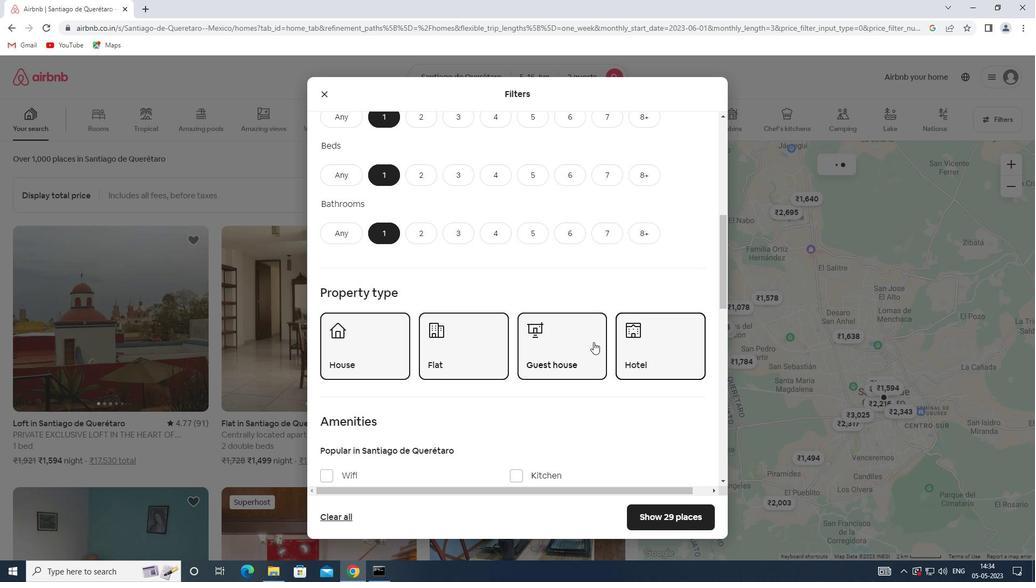 
Action: Mouse scrolled (581, 336) with delta (0, 0)
Screenshot: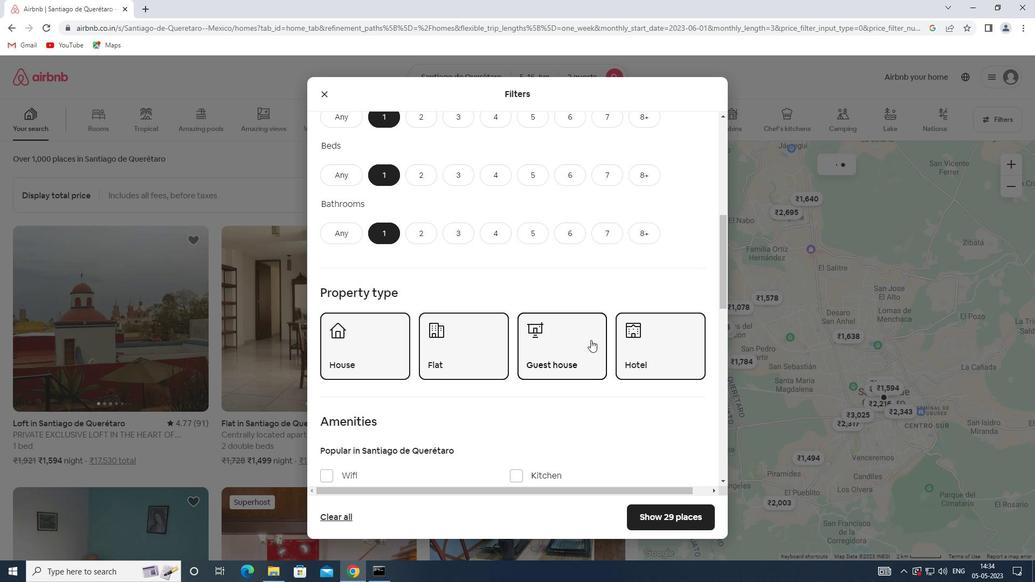 
Action: Mouse scrolled (581, 336) with delta (0, 0)
Screenshot: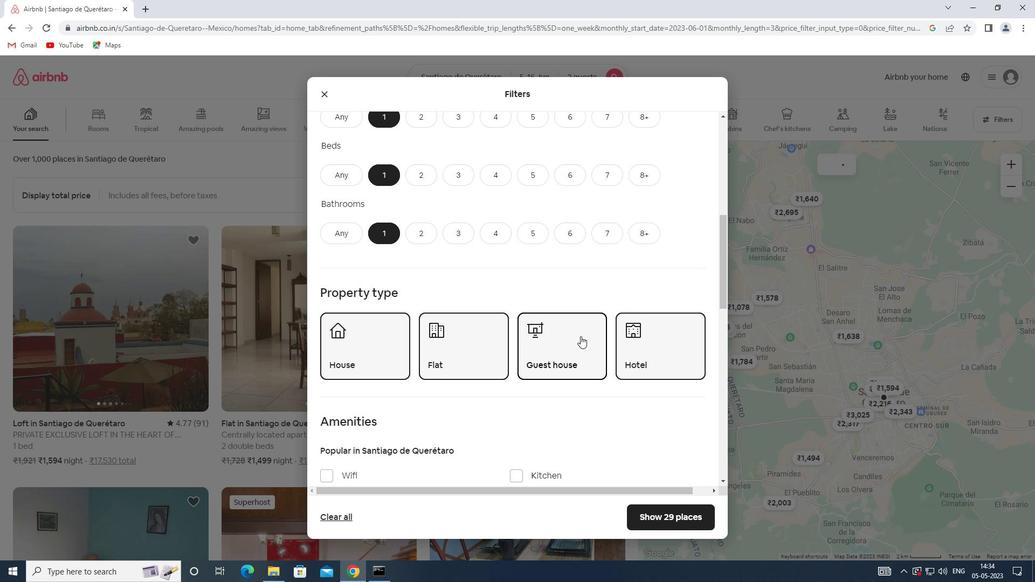 
Action: Mouse moved to (580, 336)
Screenshot: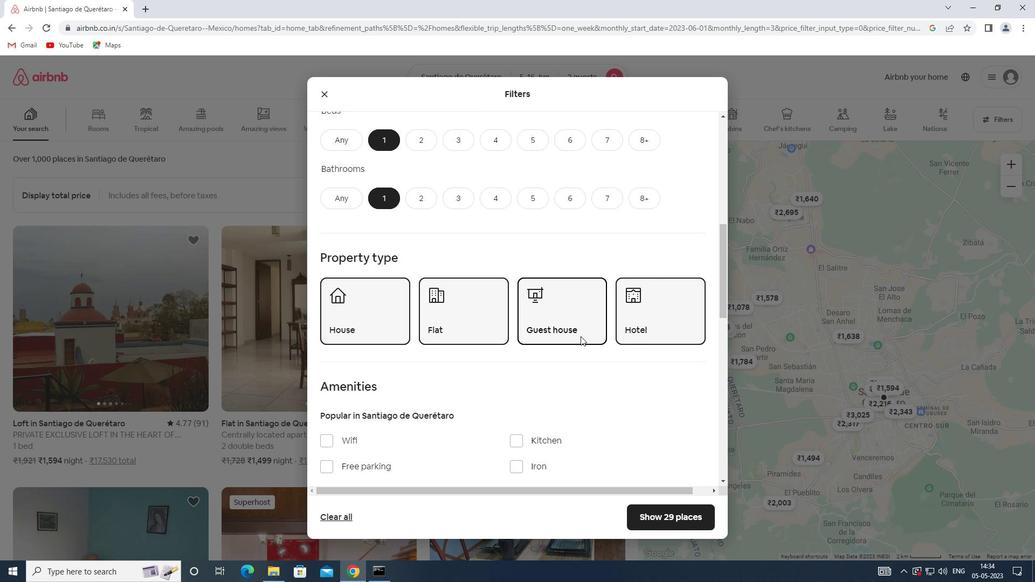 
Action: Mouse scrolled (580, 335) with delta (0, 0)
Screenshot: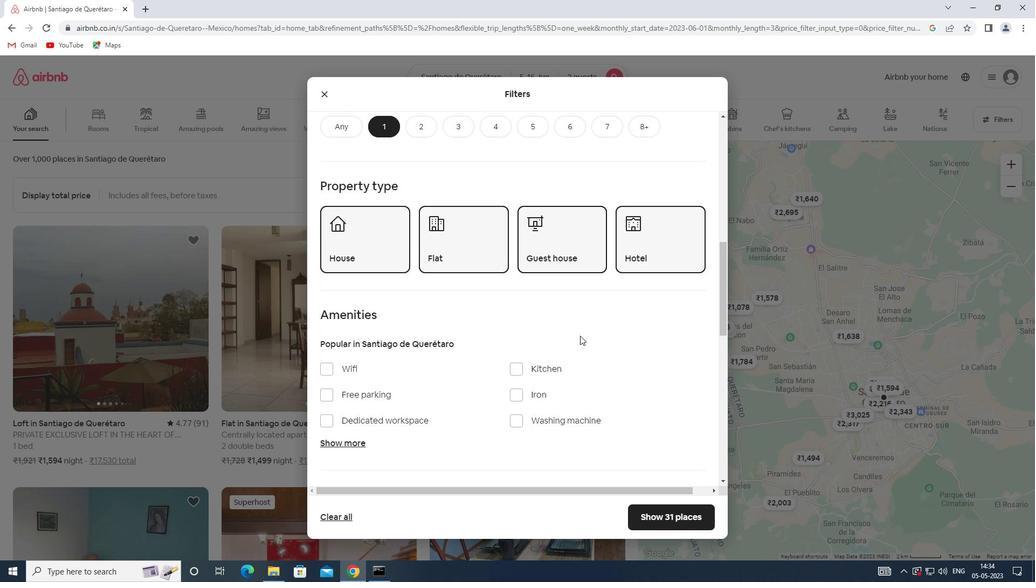 
Action: Mouse scrolled (580, 335) with delta (0, 0)
Screenshot: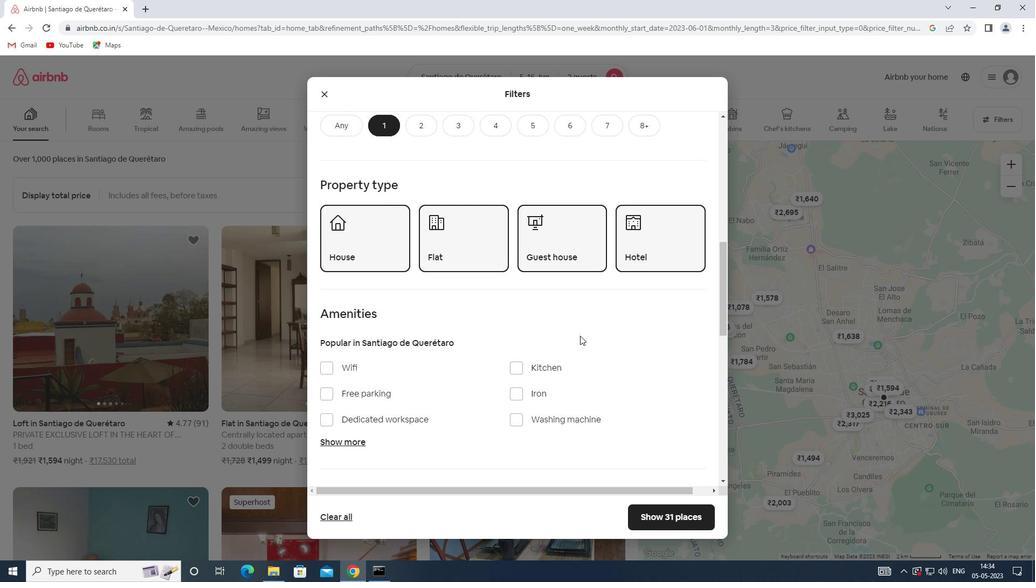 
Action: Mouse scrolled (580, 335) with delta (0, 0)
Screenshot: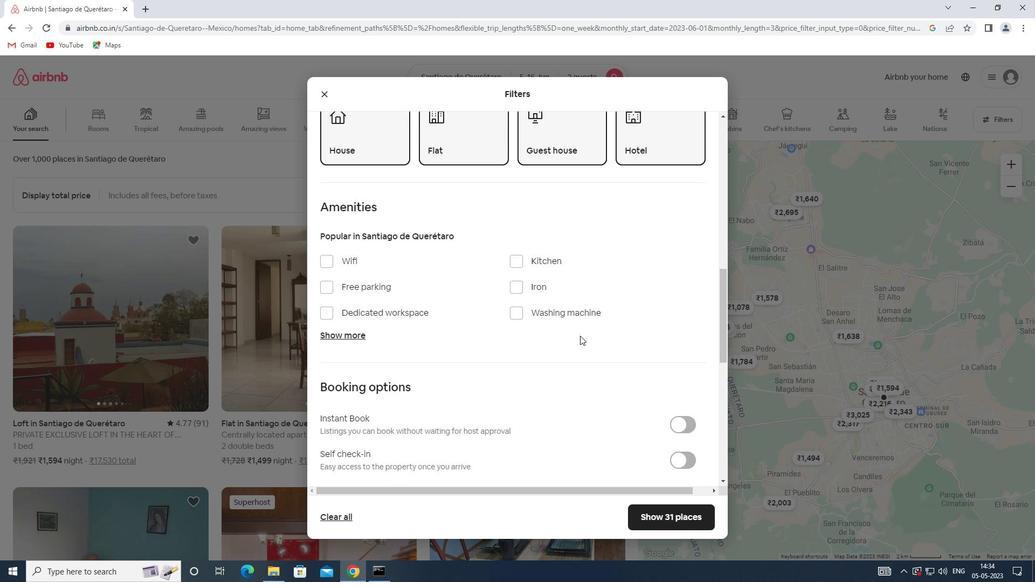 
Action: Mouse scrolled (580, 335) with delta (0, 0)
Screenshot: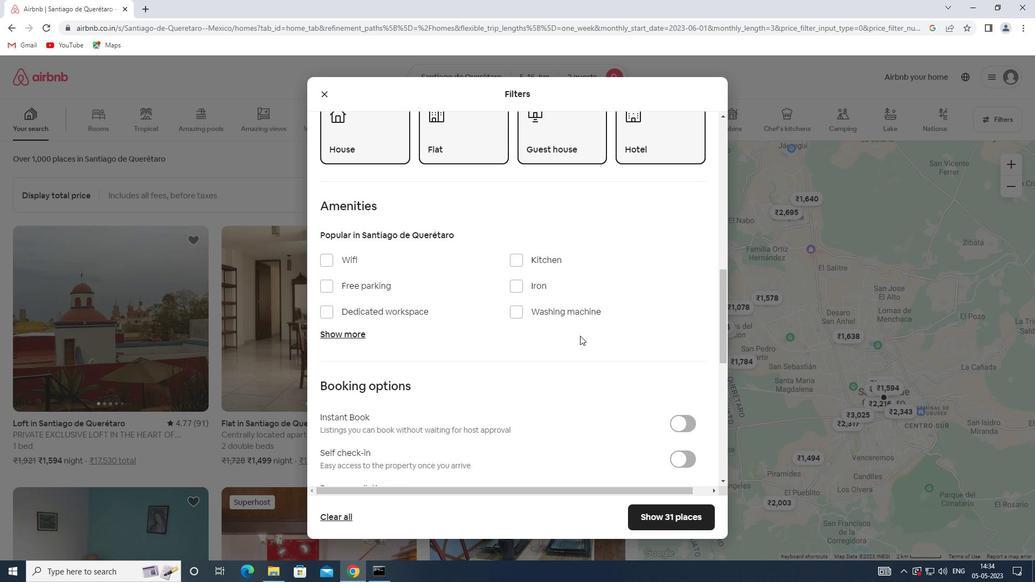 
Action: Mouse scrolled (580, 335) with delta (0, 0)
Screenshot: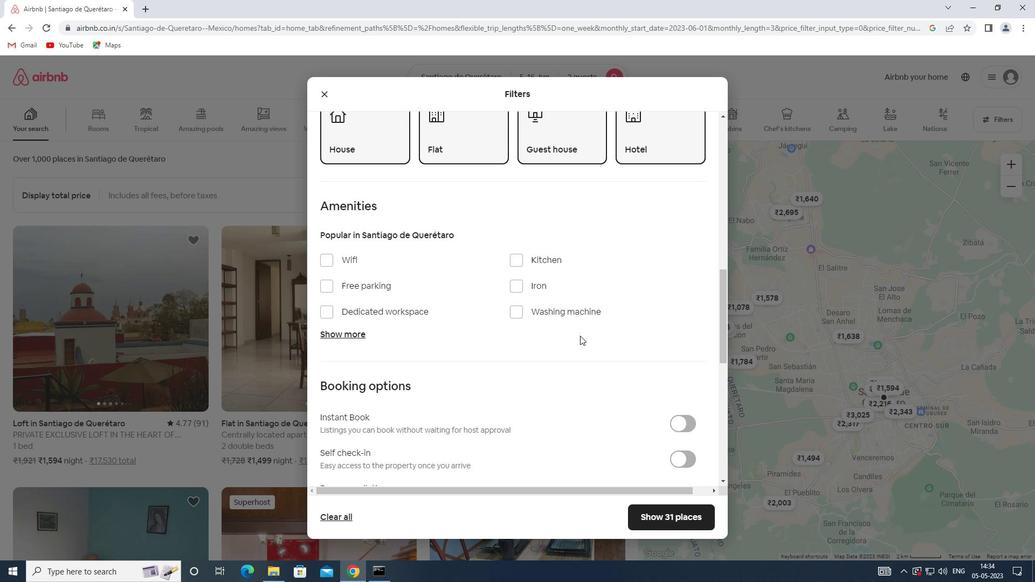 
Action: Mouse moved to (679, 298)
Screenshot: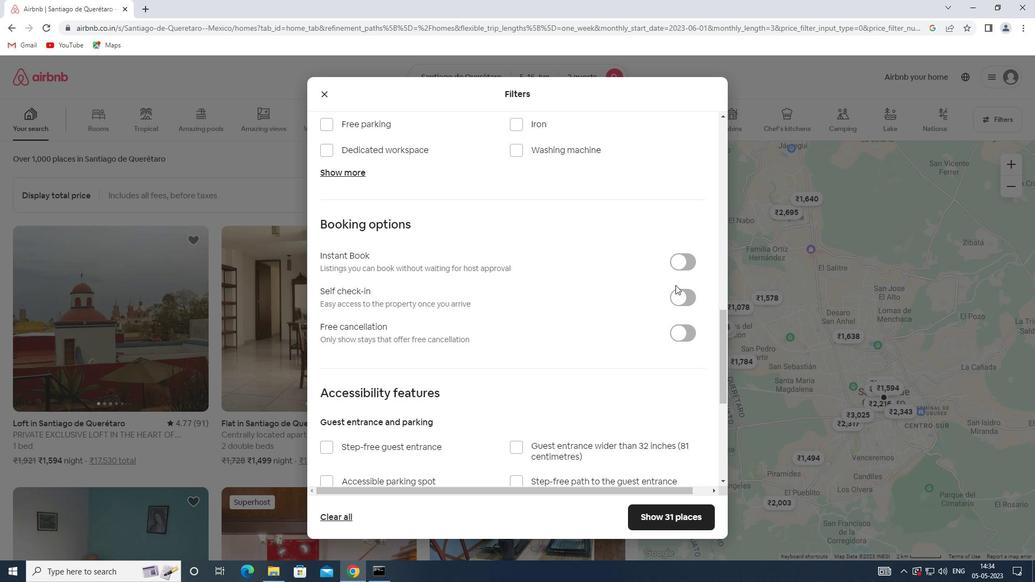 
Action: Mouse pressed left at (679, 298)
Screenshot: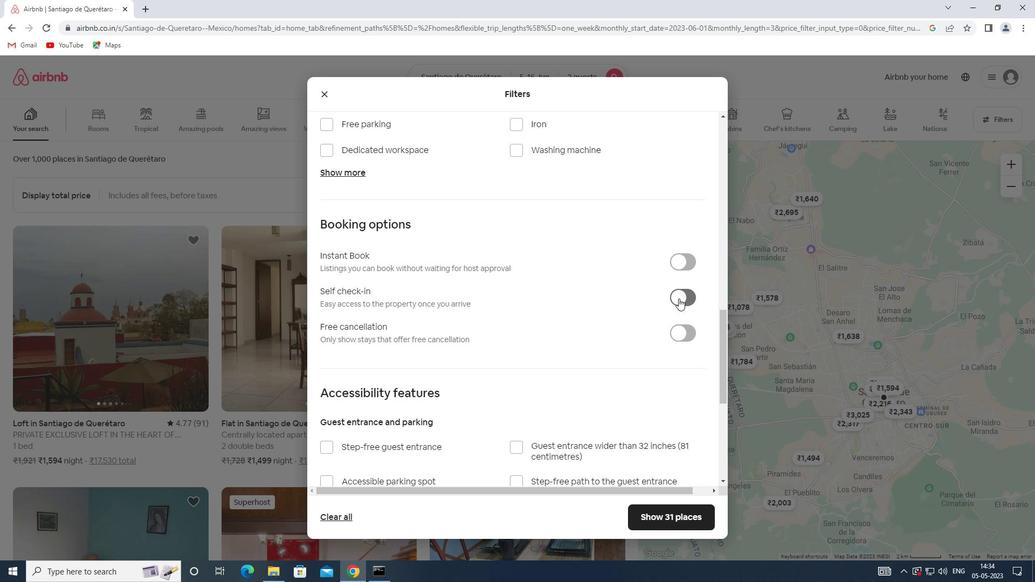 
Action: Mouse moved to (499, 295)
Screenshot: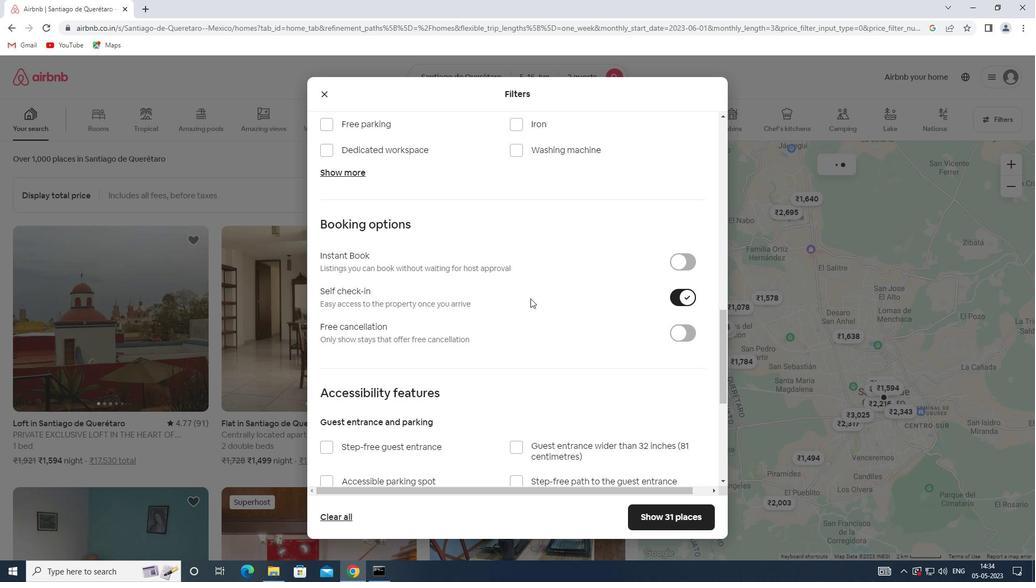 
Action: Mouse scrolled (499, 295) with delta (0, 0)
Screenshot: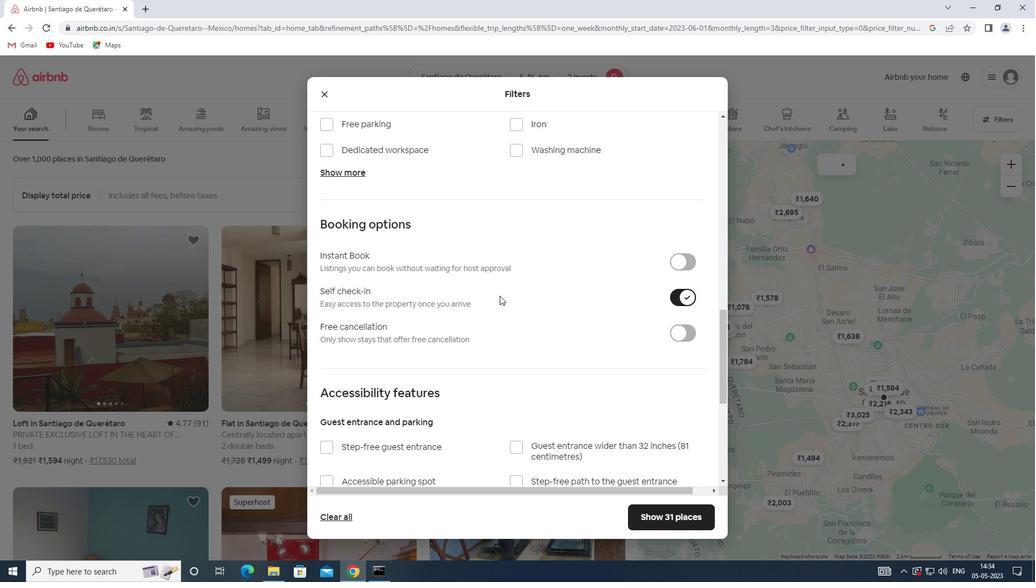 
Action: Mouse scrolled (499, 295) with delta (0, 0)
Screenshot: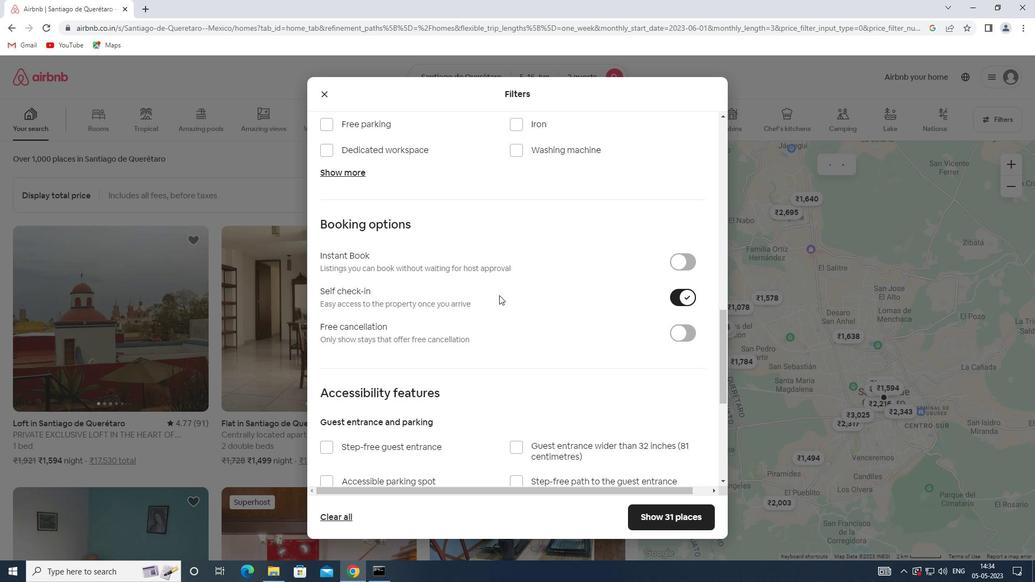 
Action: Mouse moved to (499, 295)
Screenshot: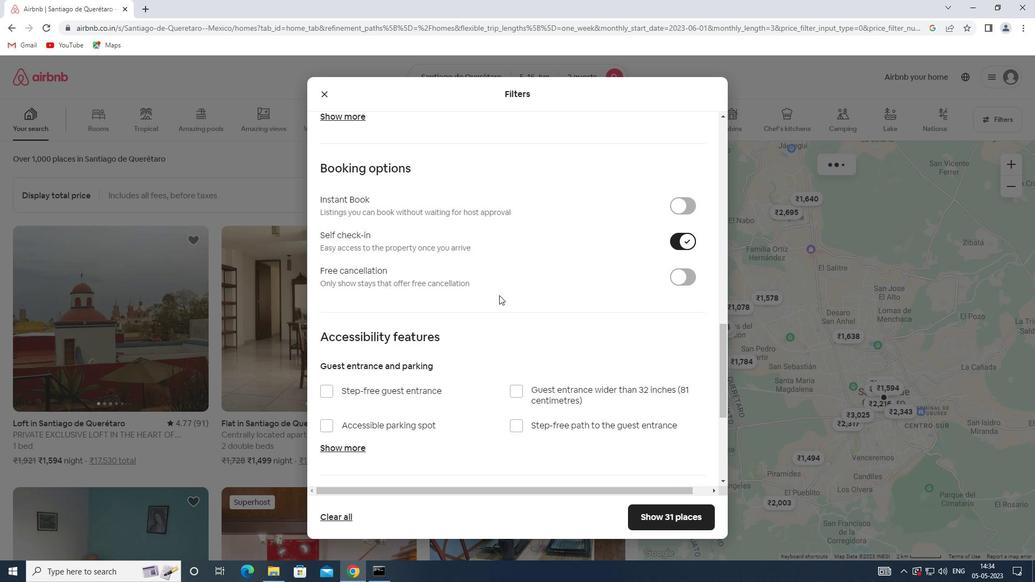 
Action: Mouse scrolled (499, 294) with delta (0, 0)
Screenshot: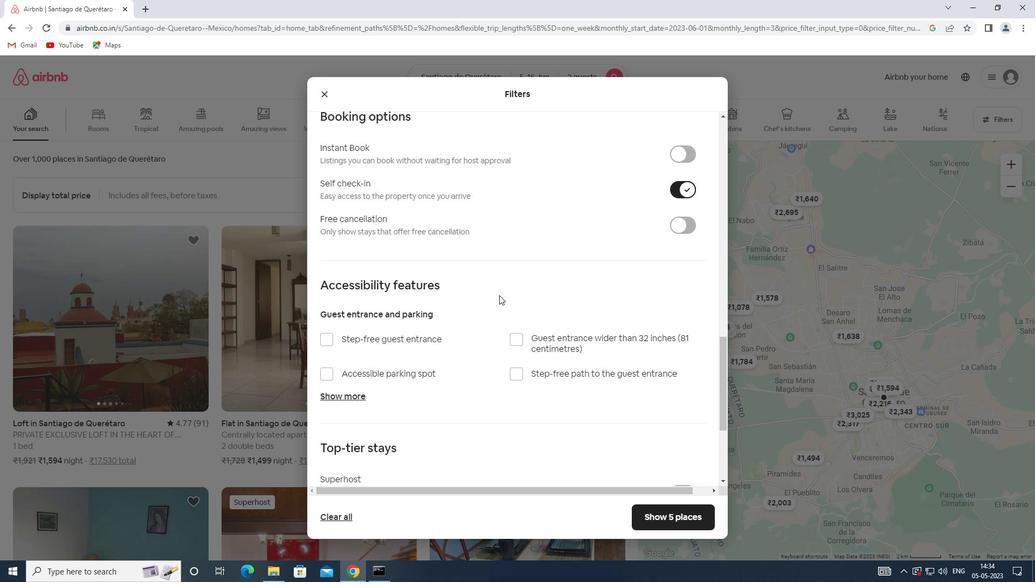 
Action: Mouse scrolled (499, 294) with delta (0, 0)
Screenshot: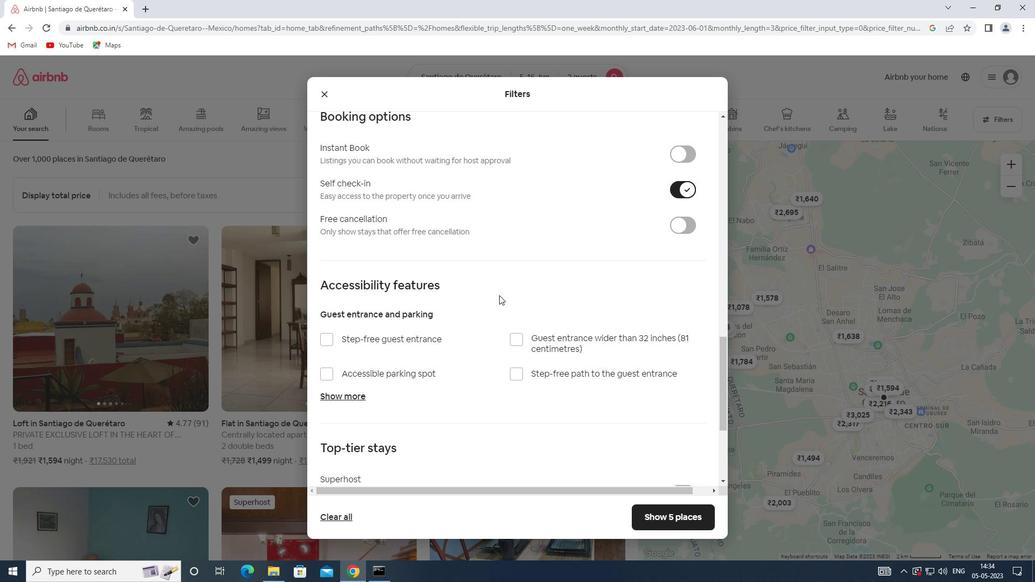 
Action: Mouse scrolled (499, 294) with delta (0, 0)
Screenshot: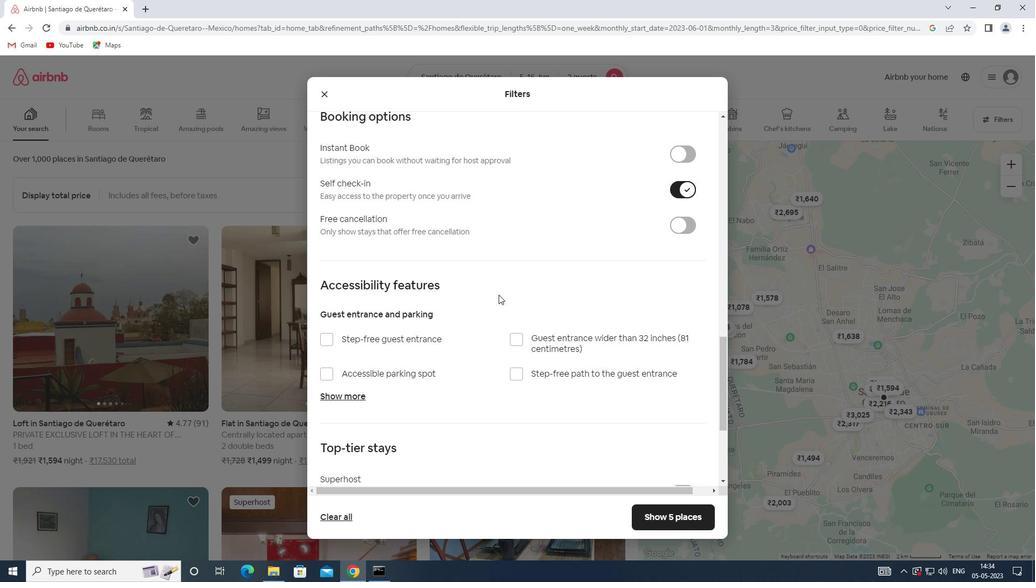 
Action: Mouse scrolled (499, 294) with delta (0, 0)
Screenshot: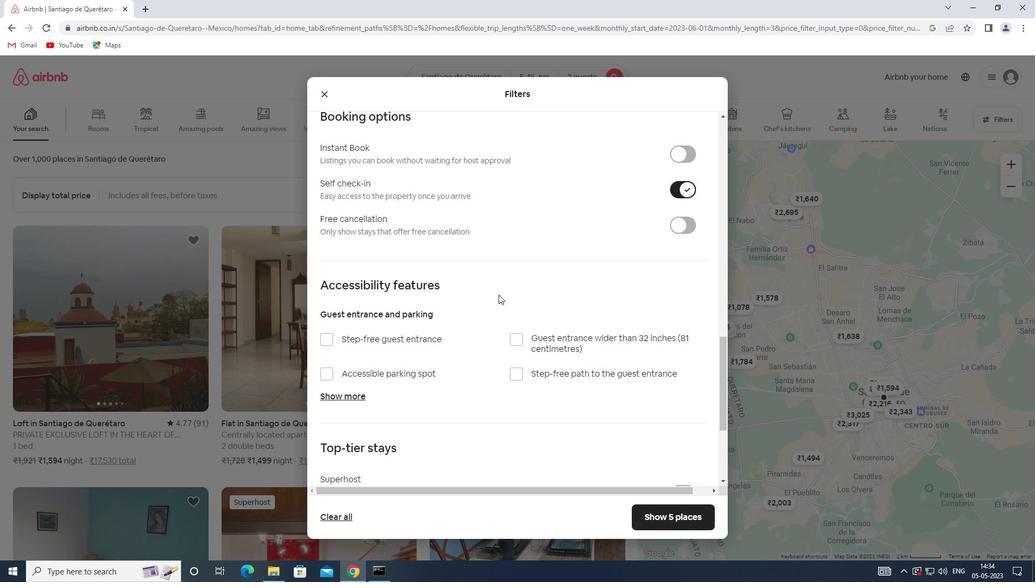 
Action: Mouse moved to (361, 407)
Screenshot: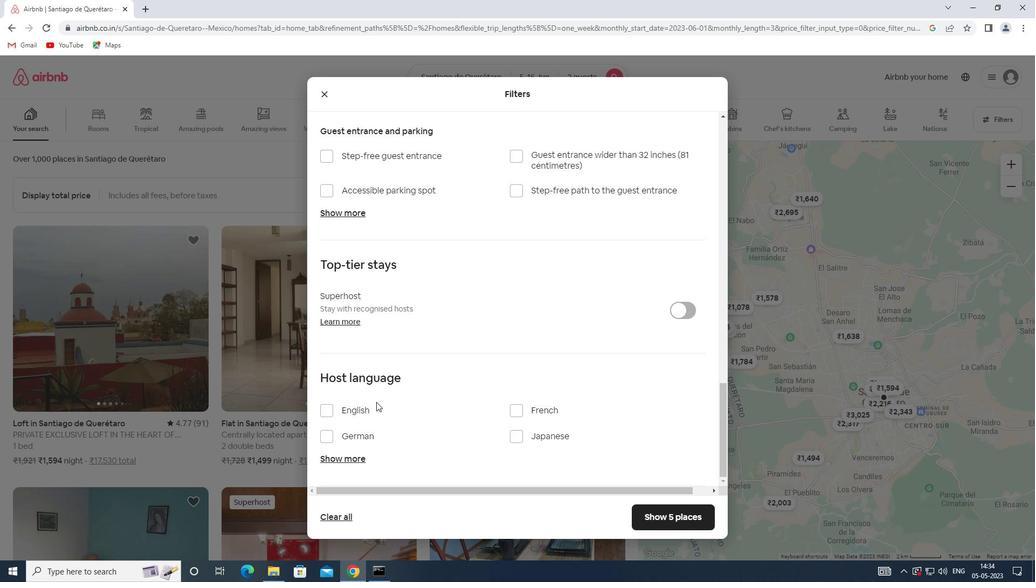 
Action: Mouse pressed left at (361, 407)
Screenshot: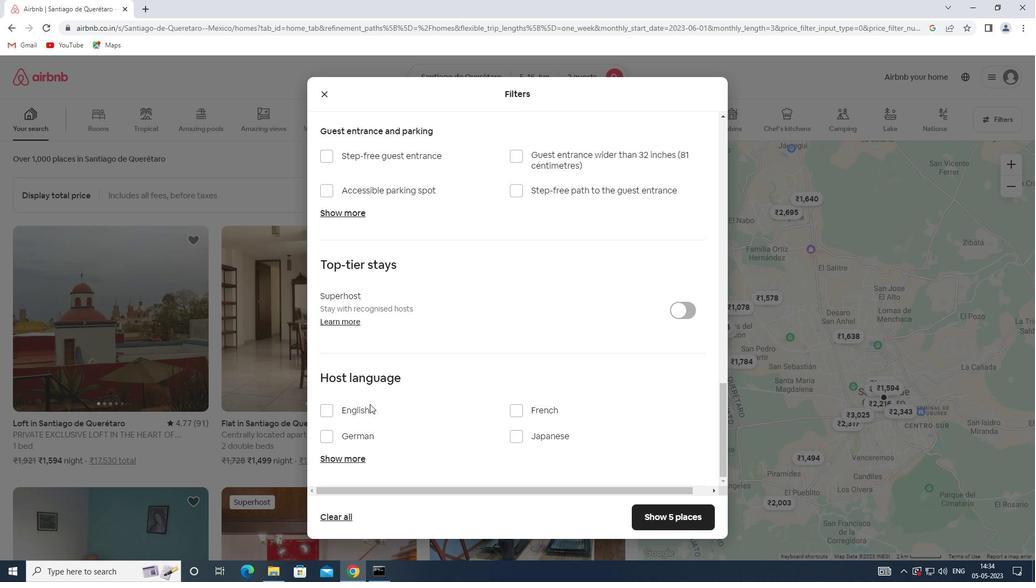 
Action: Mouse moved to (654, 518)
Screenshot: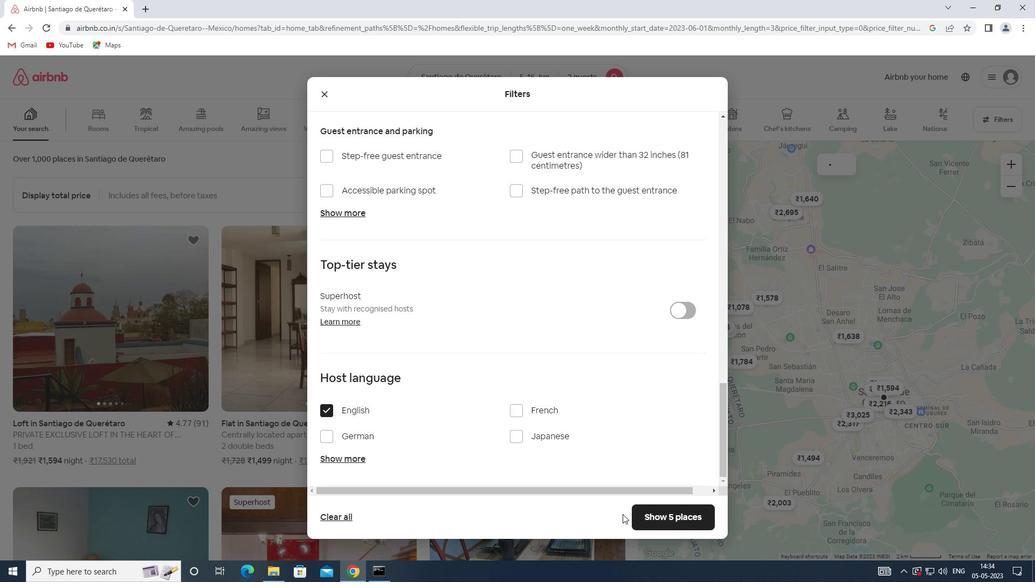 
Action: Mouse pressed left at (654, 518)
Screenshot: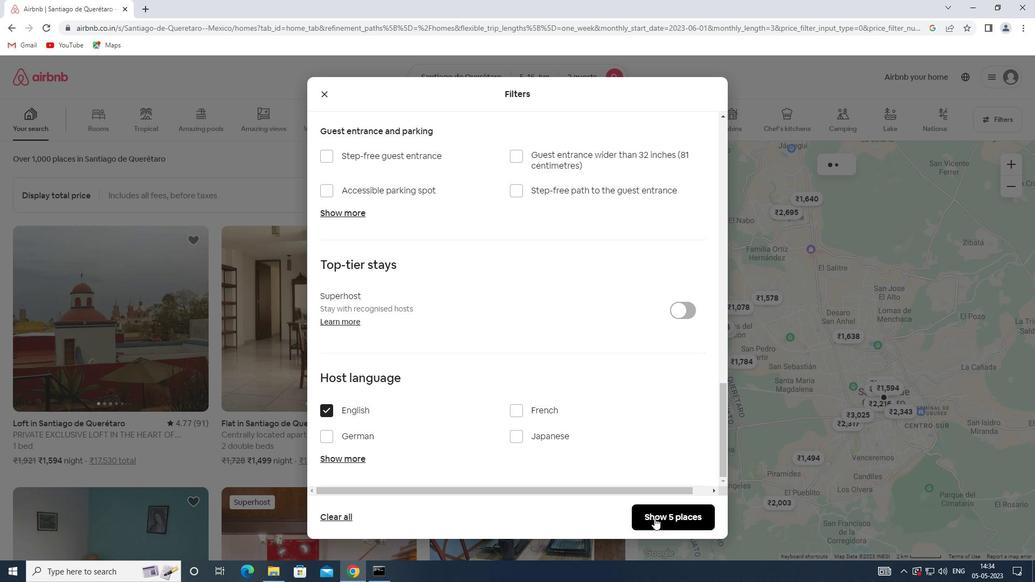 
